 Task: Create an album for a personal healing or recovery journey.
Action: Mouse moved to (78, 203)
Screenshot: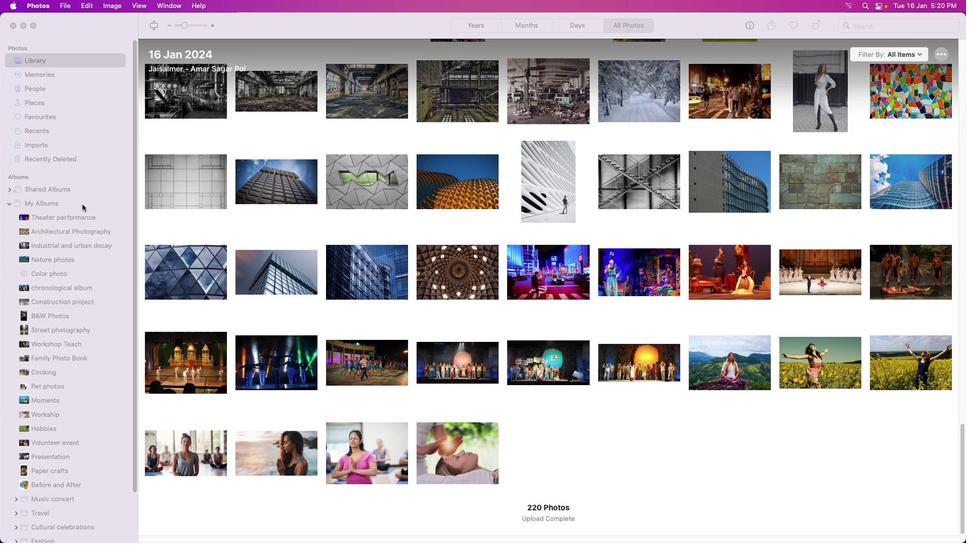 
Action: Mouse pressed left at (78, 203)
Screenshot: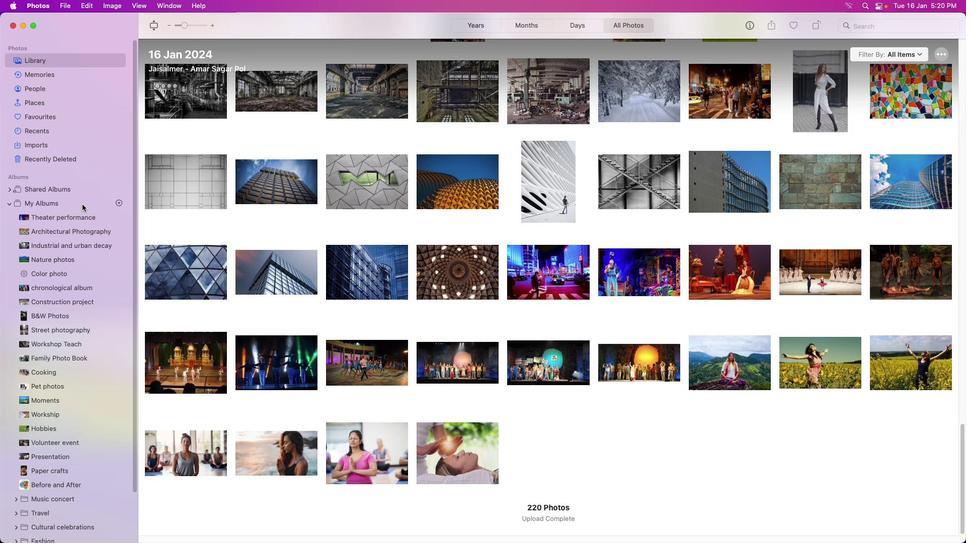 
Action: Mouse moved to (118, 202)
Screenshot: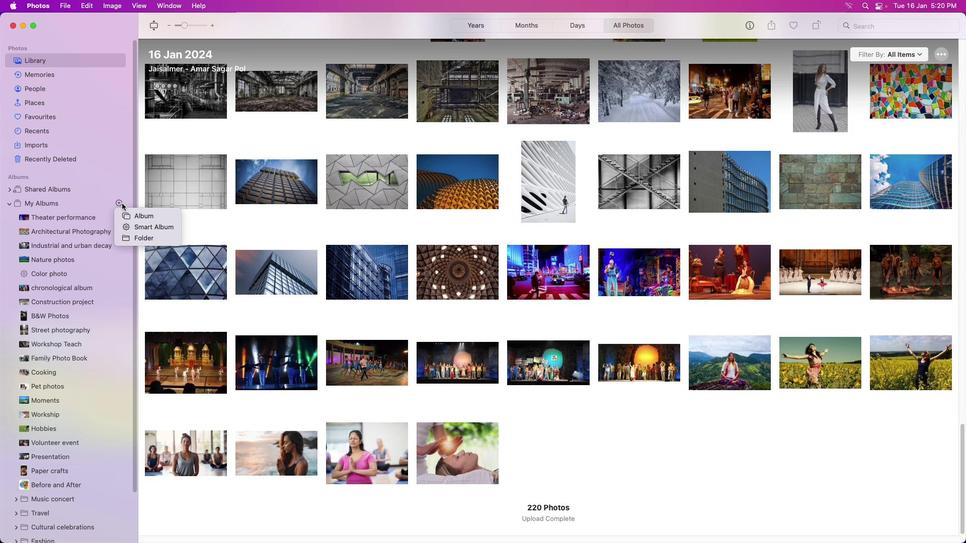 
Action: Mouse pressed left at (118, 202)
Screenshot: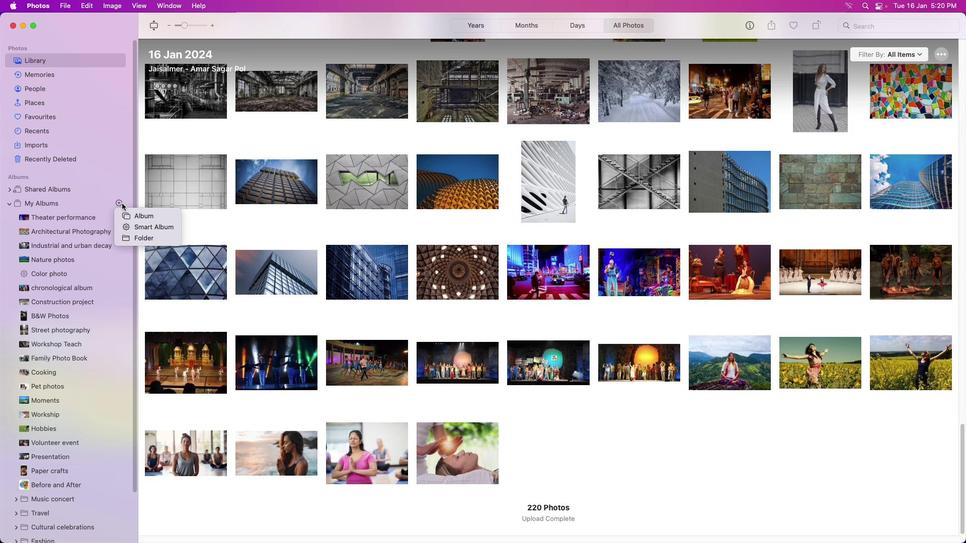 
Action: Mouse moved to (134, 212)
Screenshot: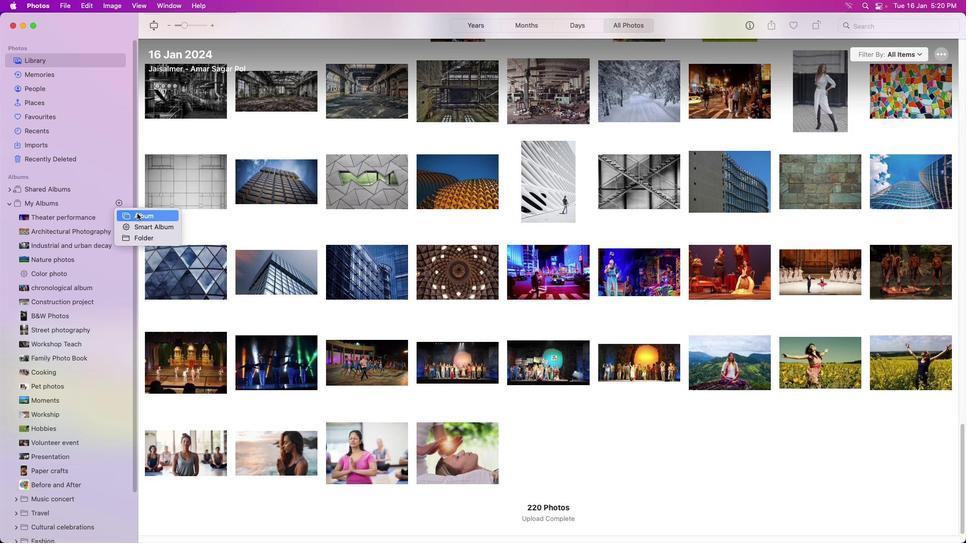 
Action: Mouse pressed left at (134, 212)
Screenshot: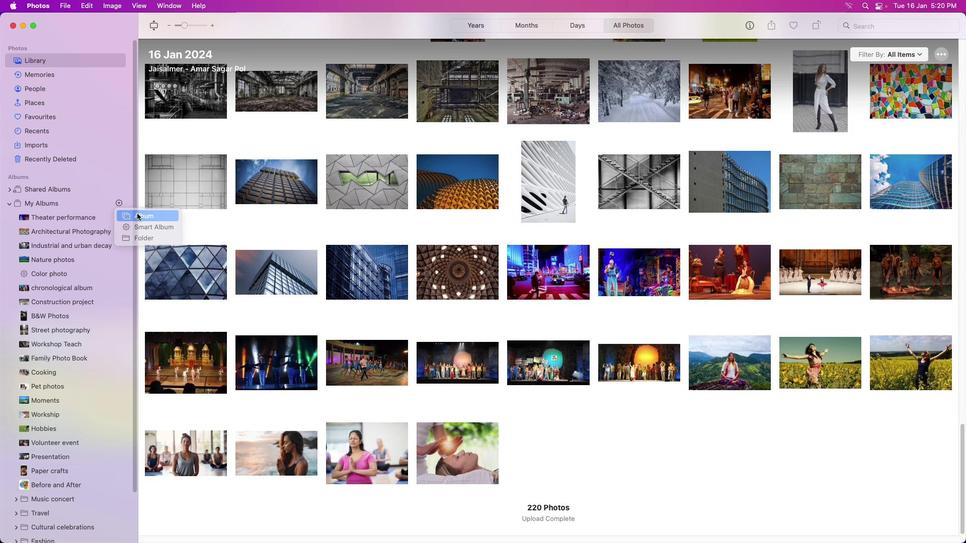
Action: Mouse moved to (133, 212)
Screenshot: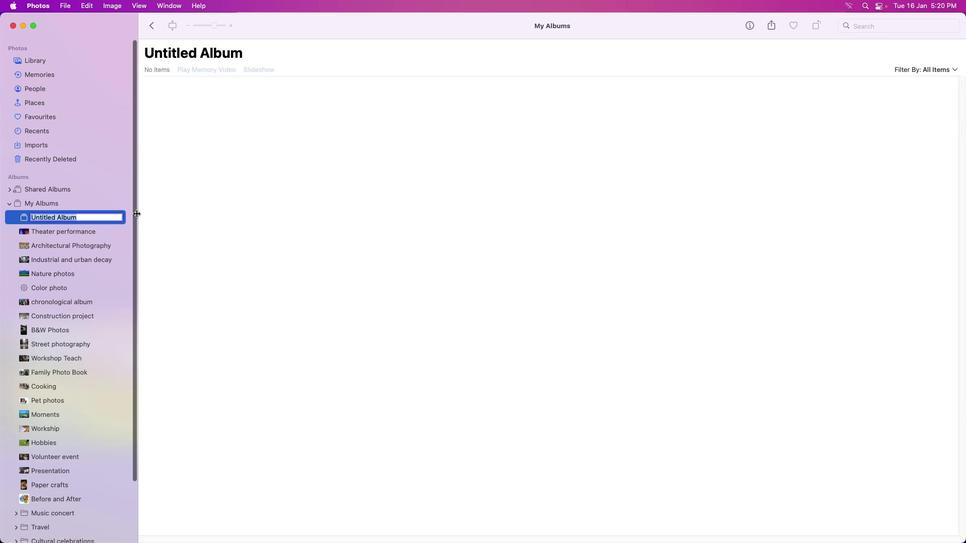 
Action: Key pressed Key.backspaceKey.caps_lock'H'Key.backspace'P'Key.caps_lock'e''r''o''n'Key.backspaceKey.backspace's''o''n''a''l'Key.space'h''e''a''l''i''n''g'Key.enter
Screenshot: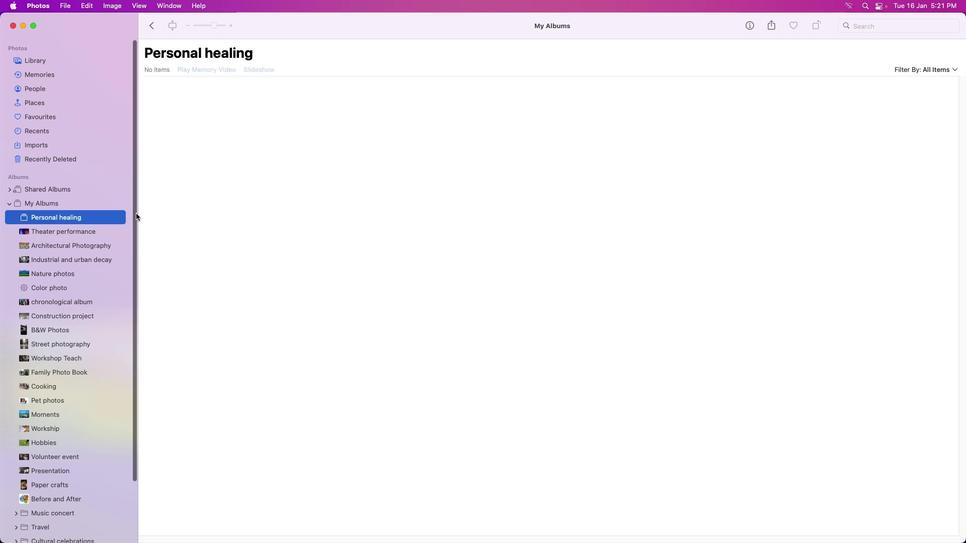
Action: Mouse moved to (55, 63)
Screenshot: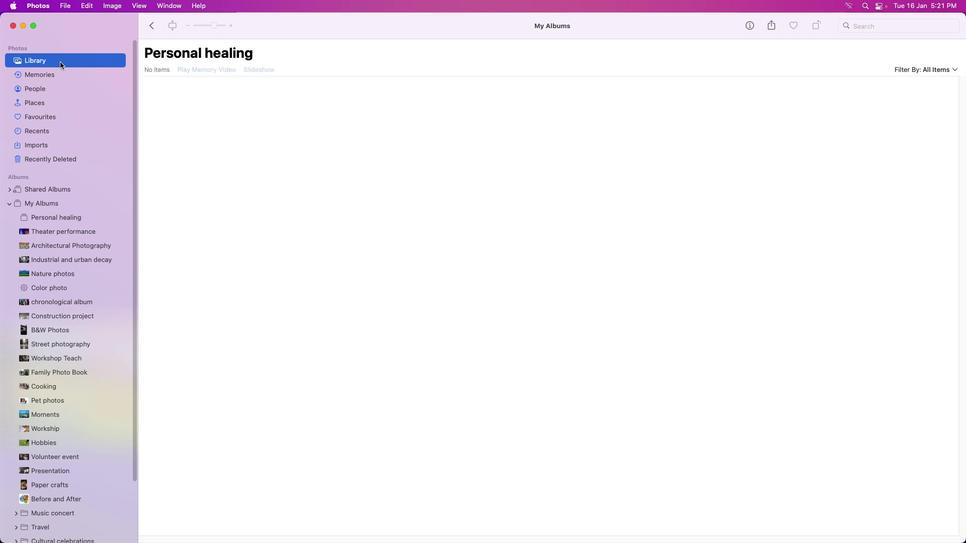 
Action: Mouse pressed left at (55, 63)
Screenshot: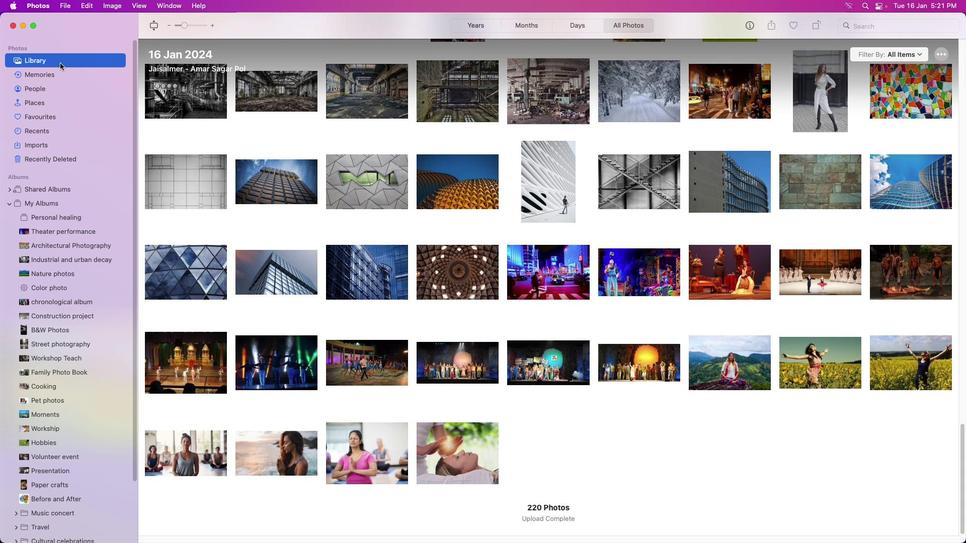 
Action: Mouse moved to (444, 441)
Screenshot: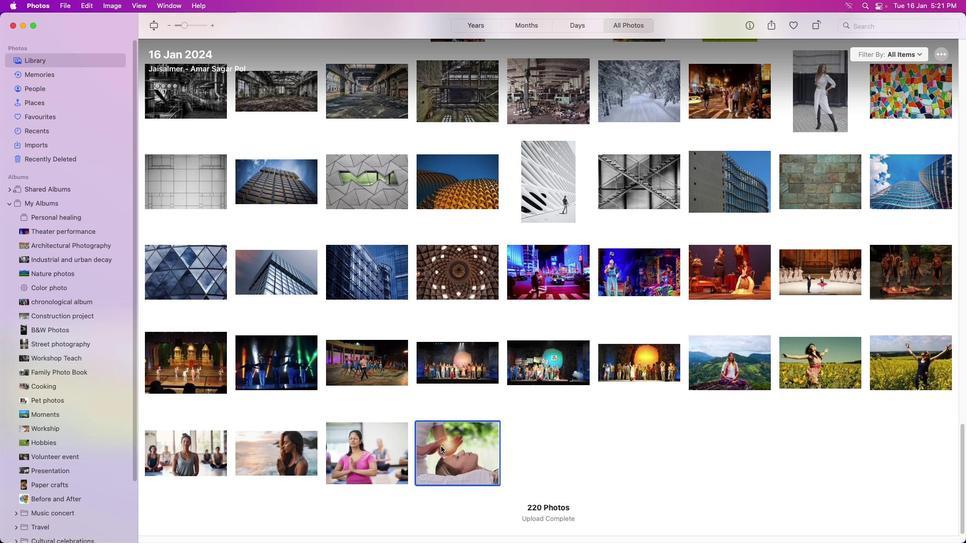 
Action: Mouse pressed left at (444, 441)
Screenshot: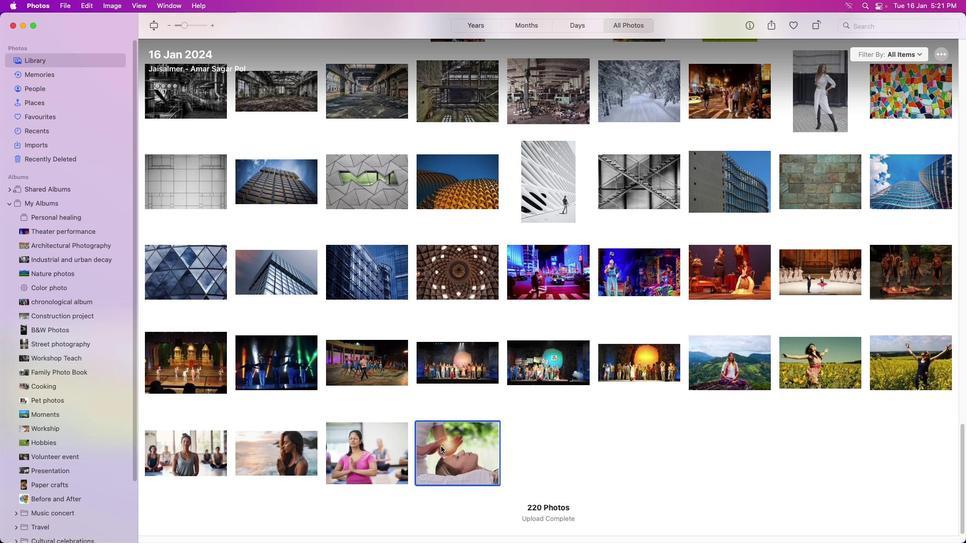 
Action: Mouse moved to (442, 441)
Screenshot: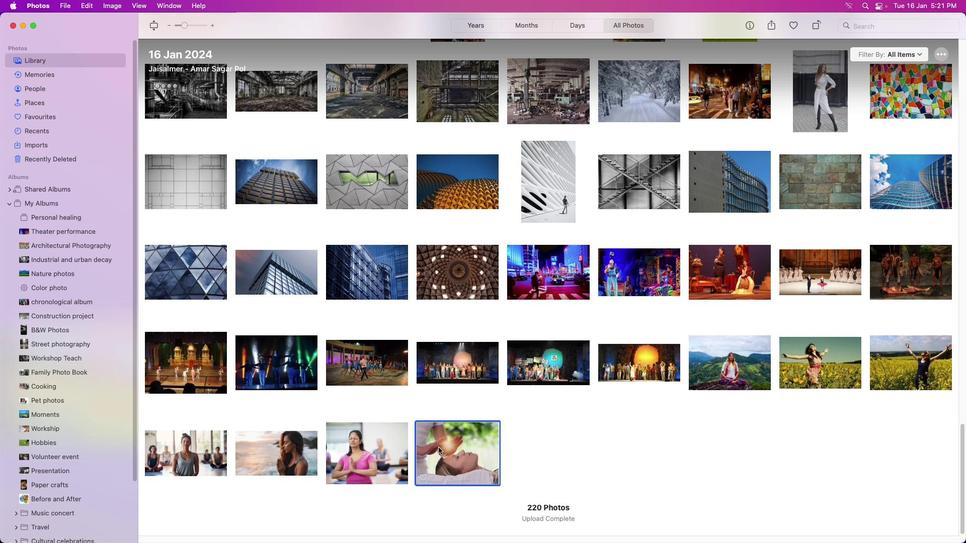 
Action: Mouse pressed right at (442, 441)
Screenshot: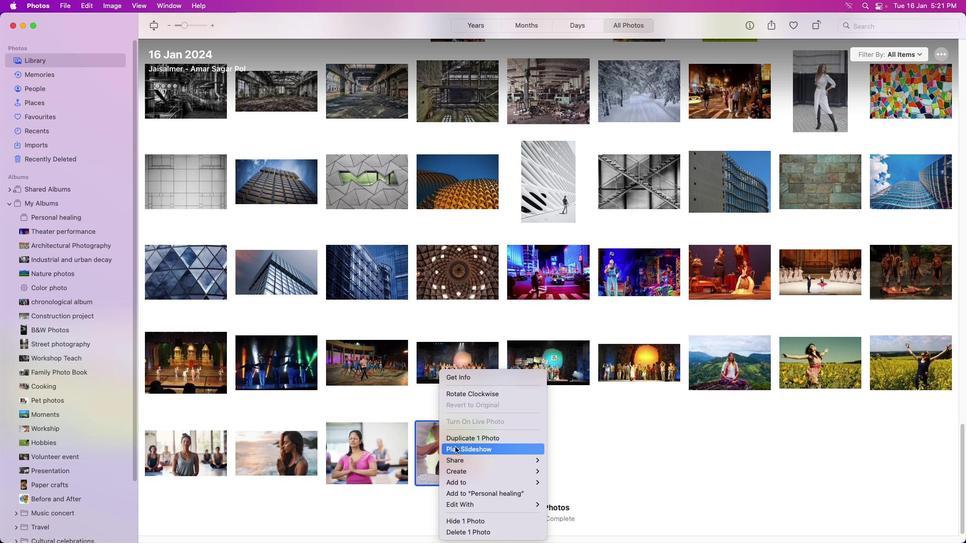 
Action: Mouse moved to (619, 249)
Screenshot: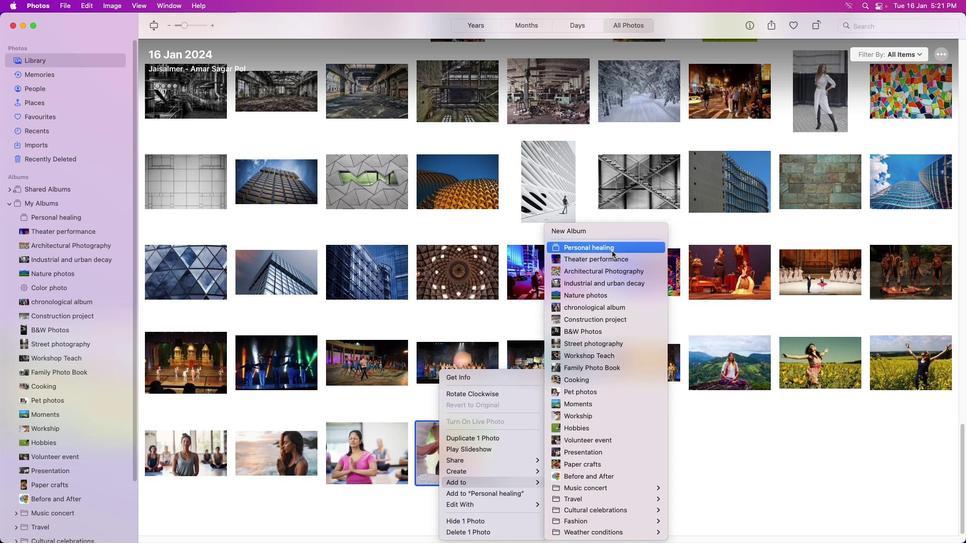 
Action: Mouse pressed left at (619, 249)
Screenshot: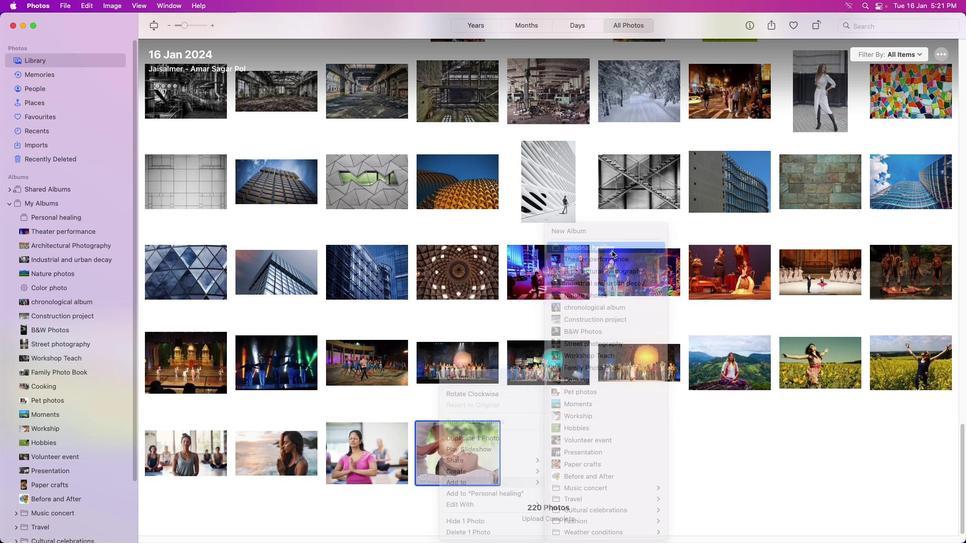 
Action: Mouse moved to (377, 466)
Screenshot: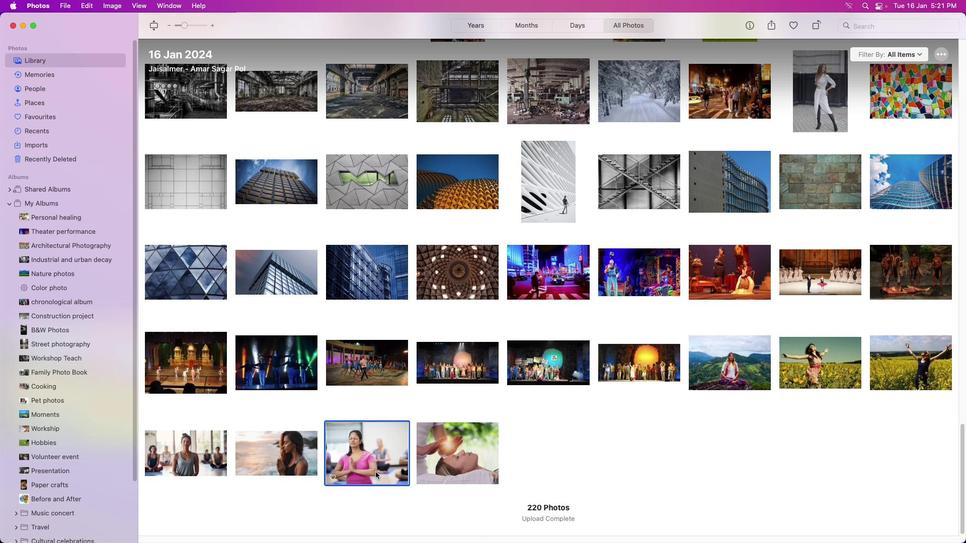 
Action: Mouse pressed left at (377, 466)
Screenshot: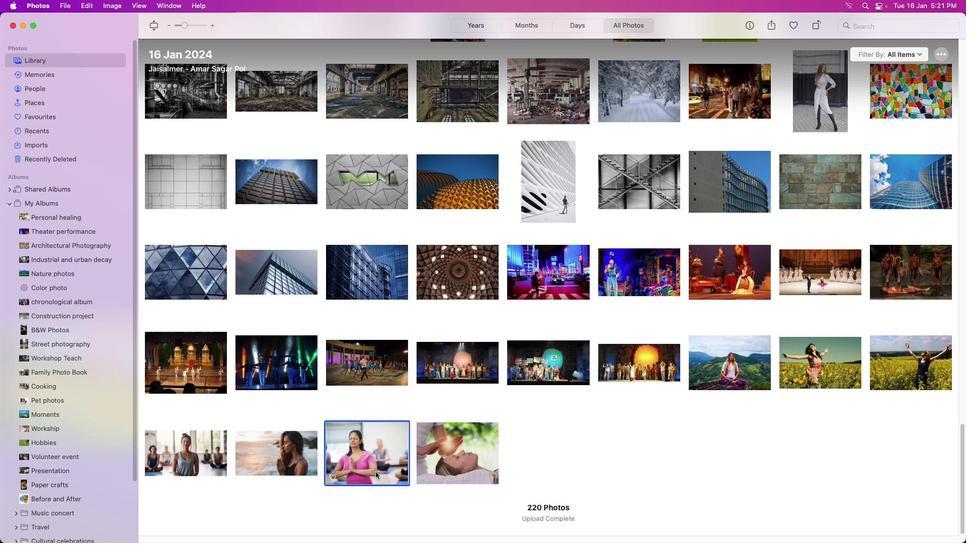 
Action: Mouse moved to (377, 465)
Screenshot: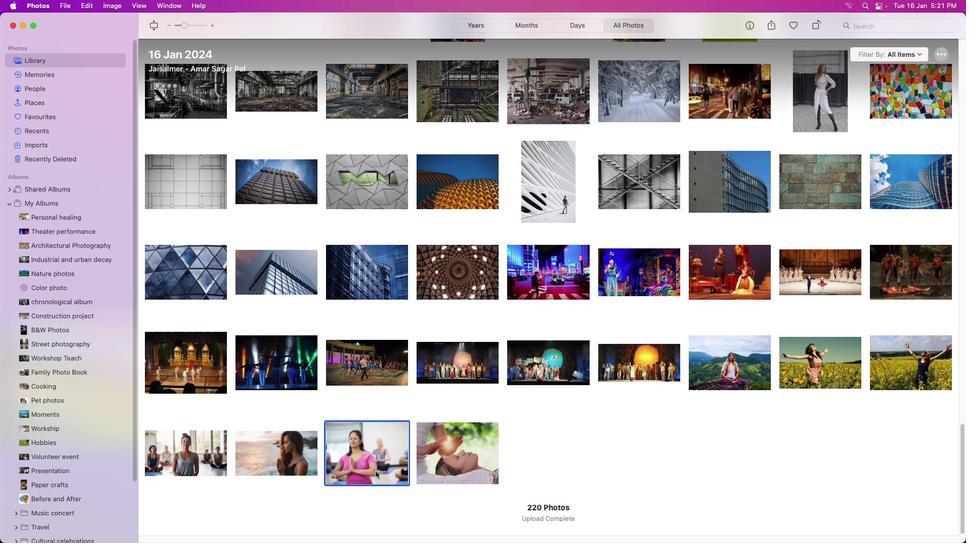 
Action: Mouse pressed right at (377, 465)
Screenshot: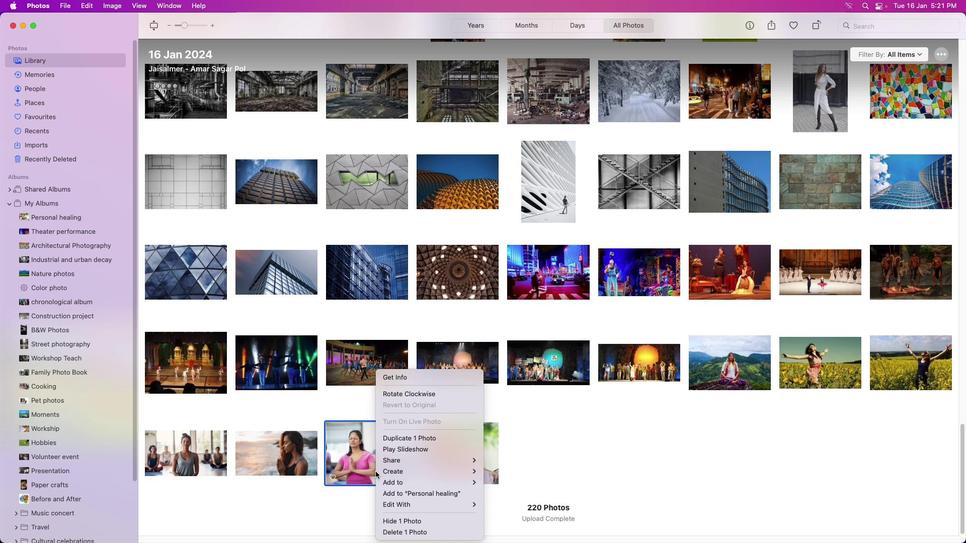 
Action: Mouse moved to (580, 246)
Screenshot: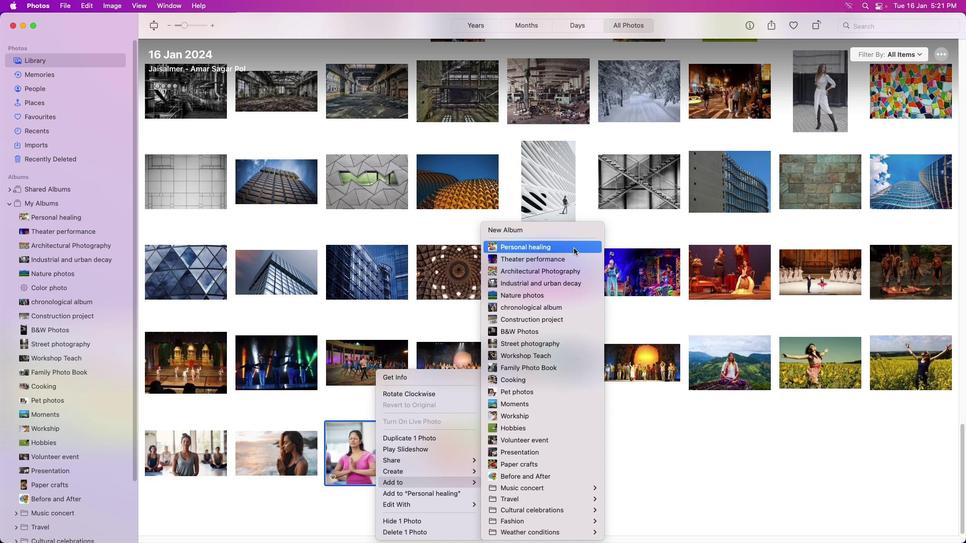 
Action: Mouse pressed left at (580, 246)
Screenshot: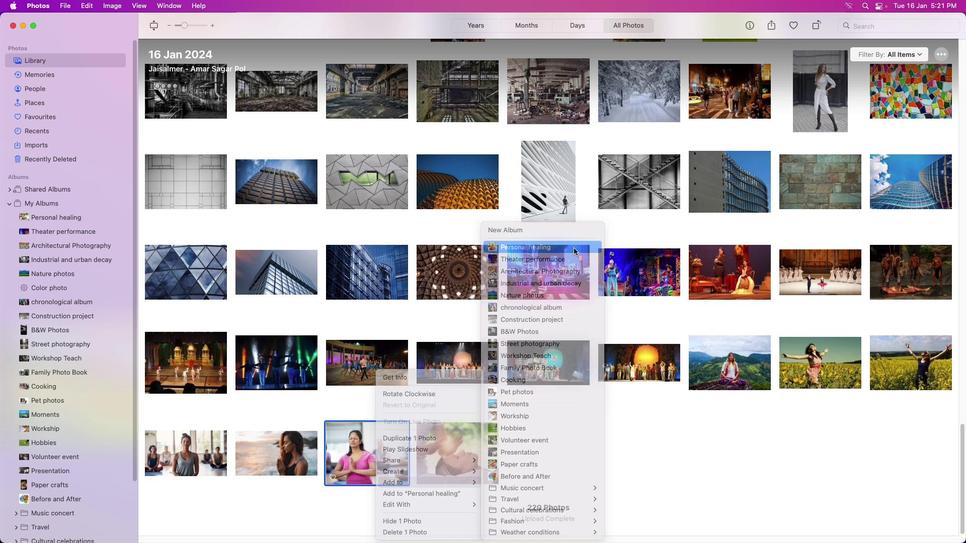 
Action: Mouse moved to (296, 448)
Screenshot: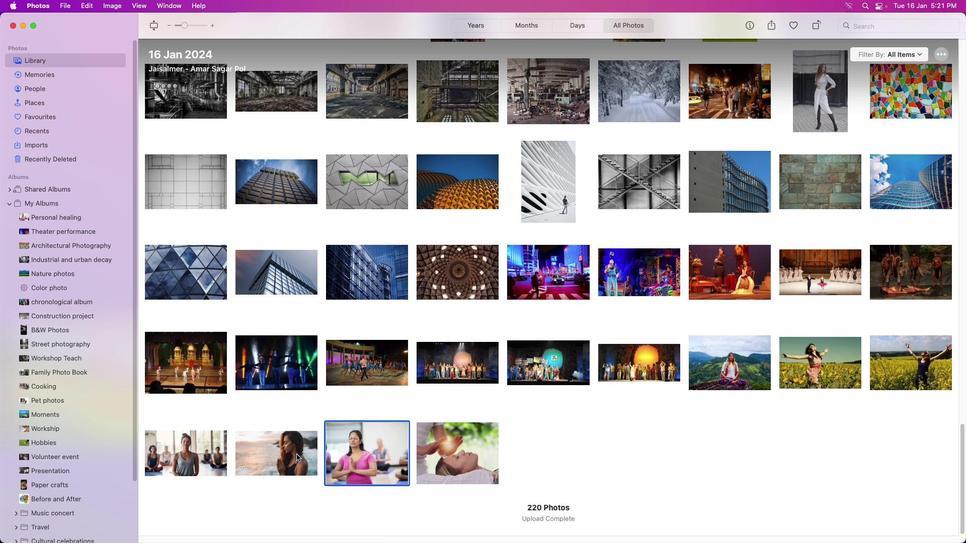 
Action: Mouse pressed left at (296, 448)
Screenshot: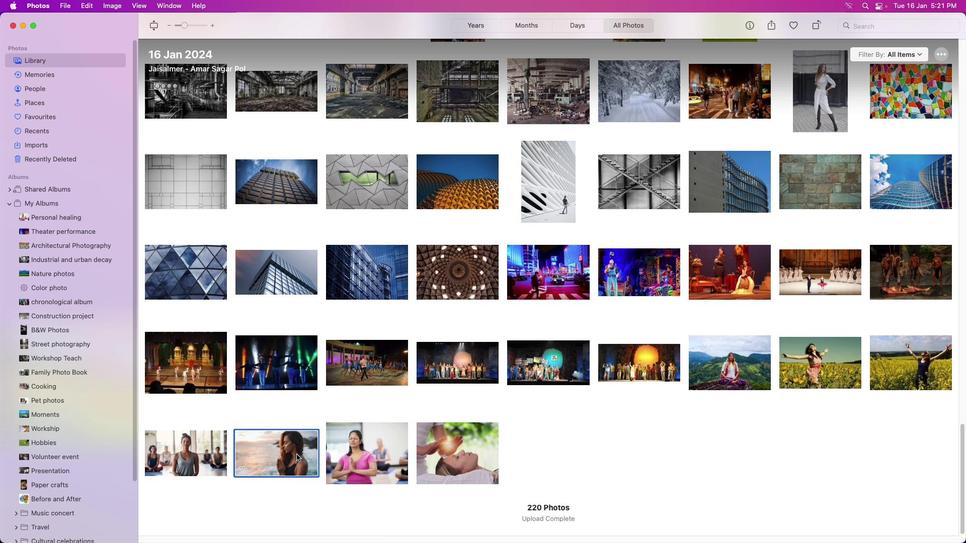 
Action: Mouse pressed right at (296, 448)
Screenshot: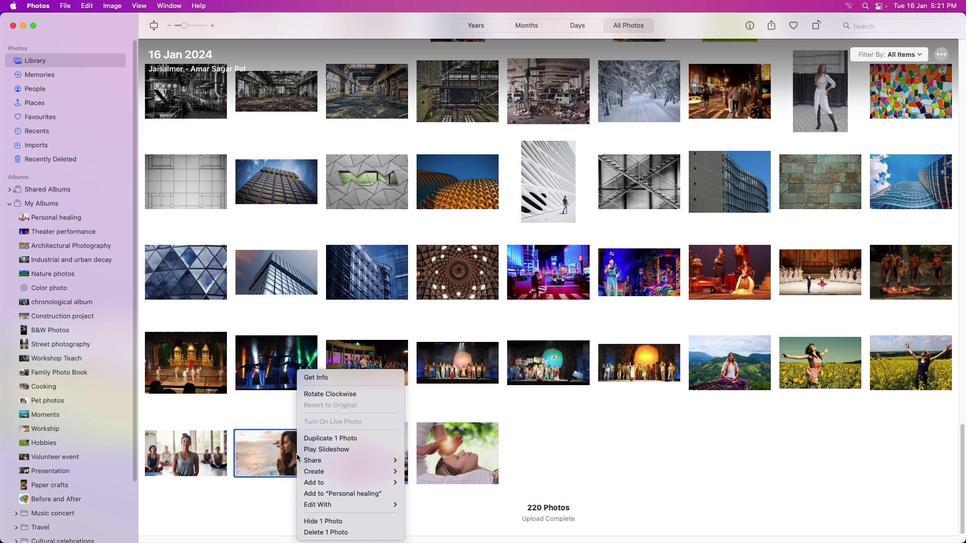 
Action: Mouse moved to (485, 243)
Screenshot: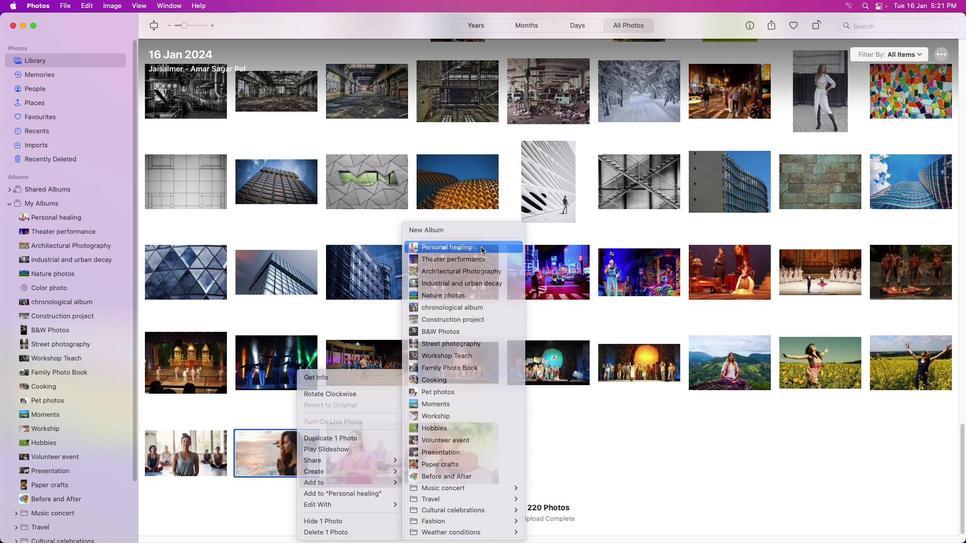 
Action: Mouse pressed left at (485, 243)
Screenshot: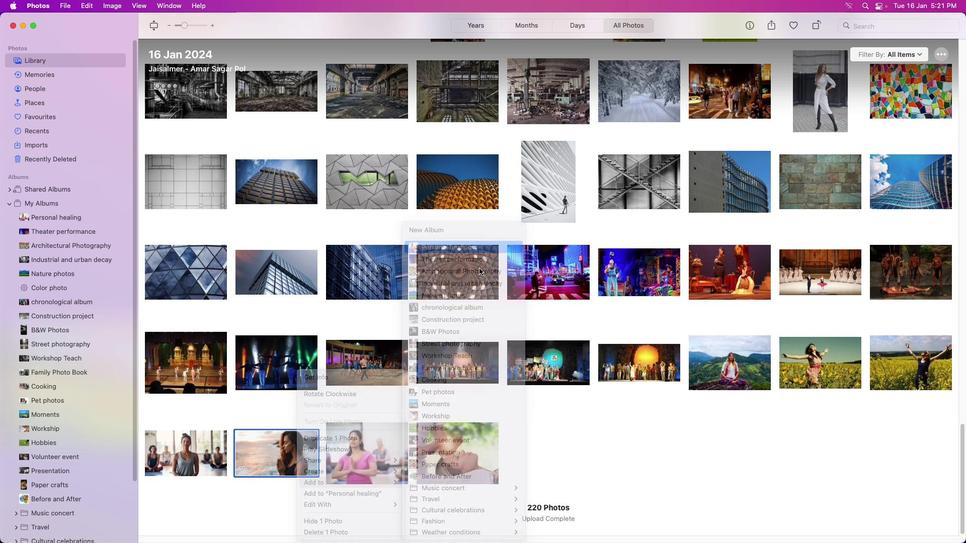 
Action: Mouse moved to (194, 456)
Screenshot: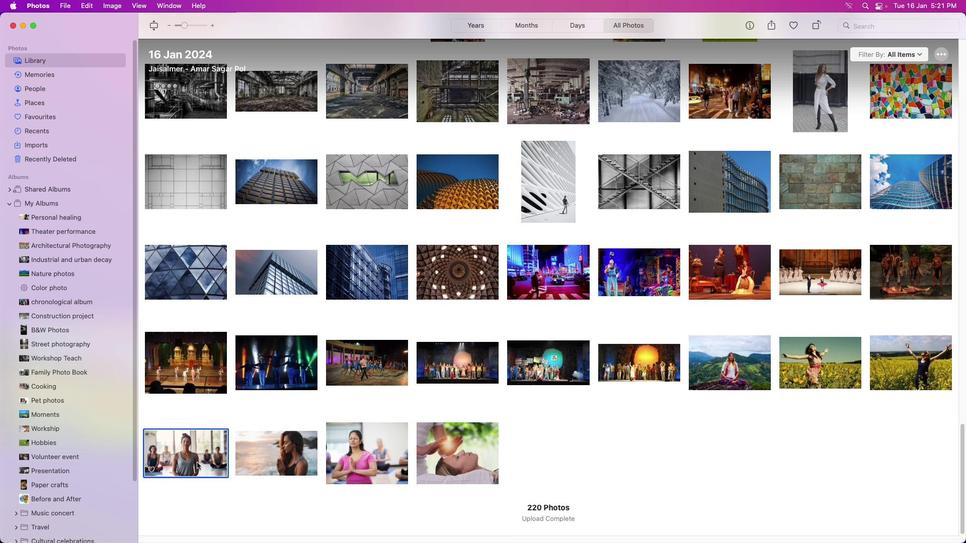 
Action: Mouse pressed left at (194, 456)
Screenshot: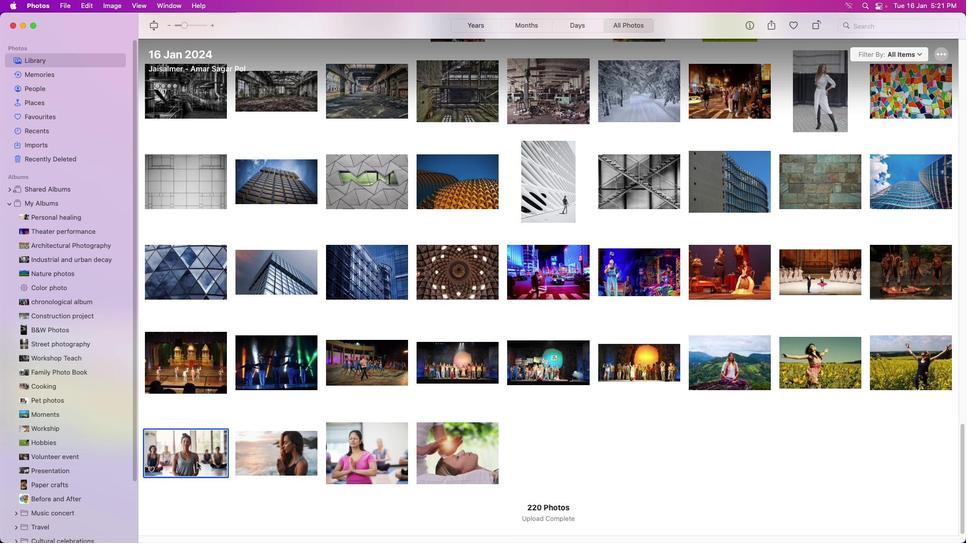
Action: Mouse pressed right at (194, 456)
Screenshot: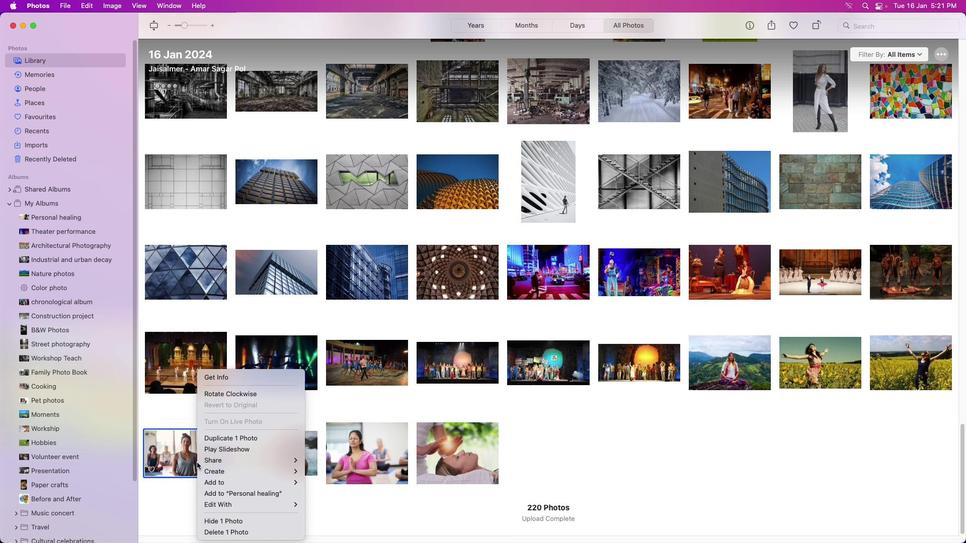 
Action: Mouse moved to (375, 246)
Screenshot: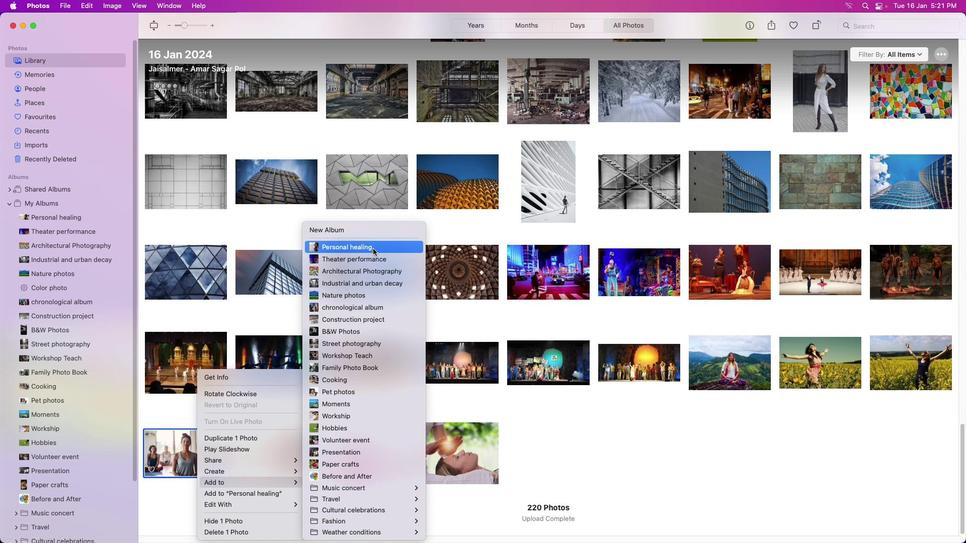 
Action: Mouse pressed left at (375, 246)
Screenshot: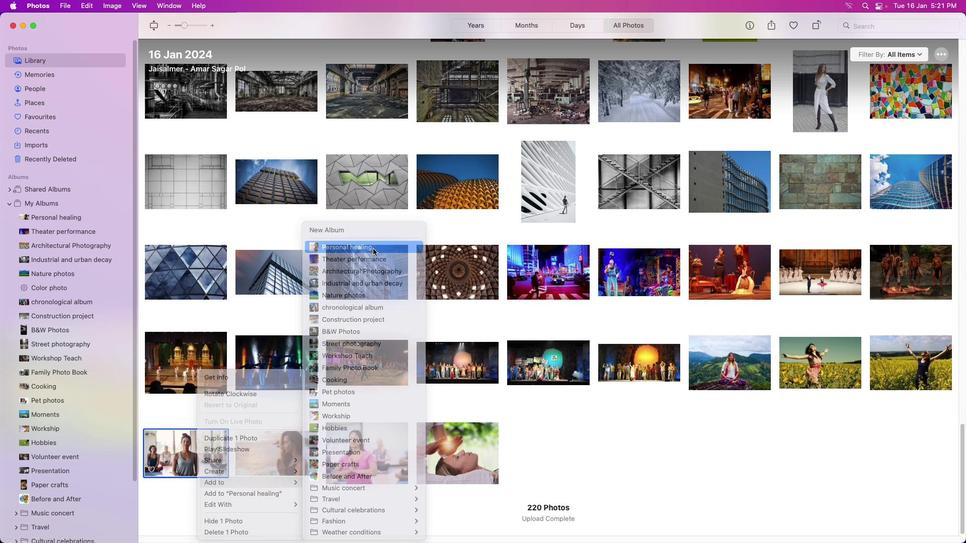 
Action: Mouse moved to (902, 367)
Screenshot: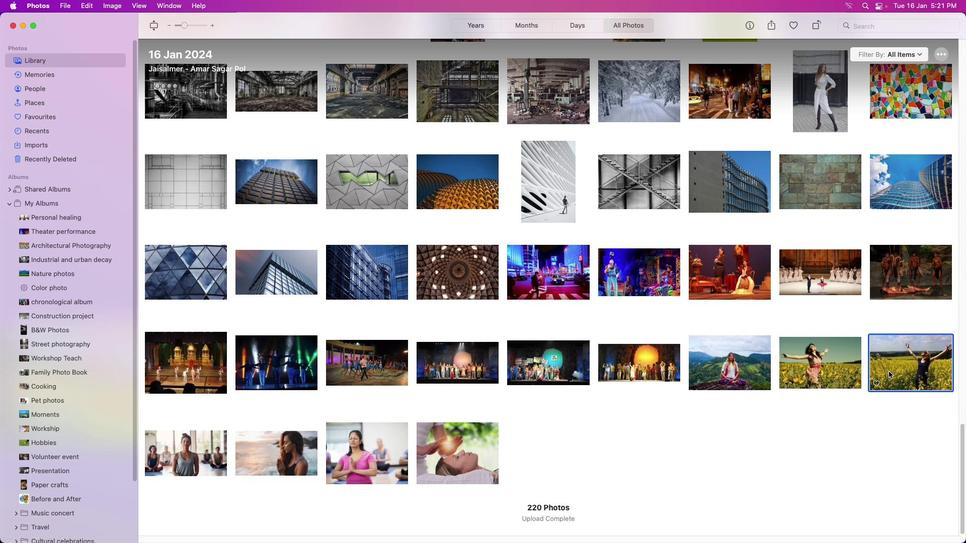 
Action: Mouse pressed left at (902, 367)
Screenshot: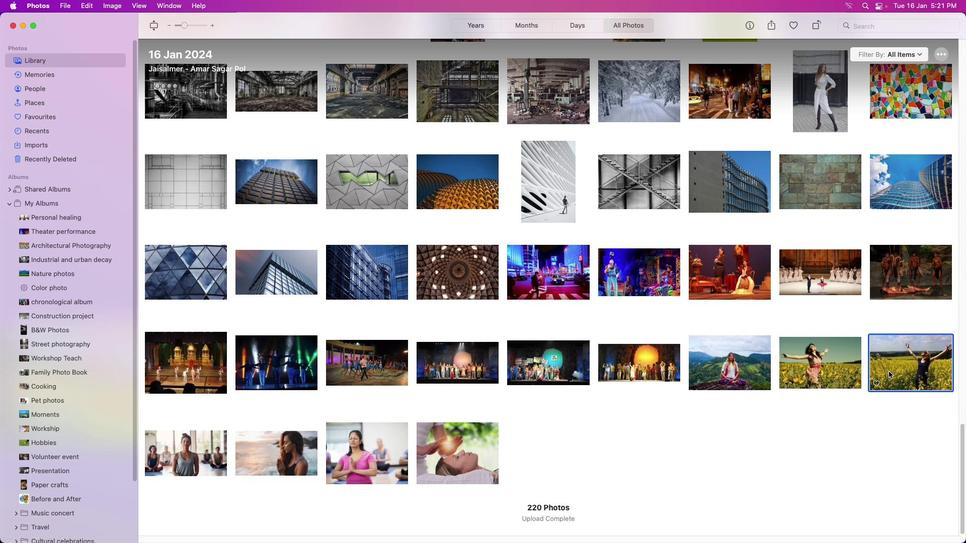 
Action: Mouse pressed right at (902, 367)
Screenshot: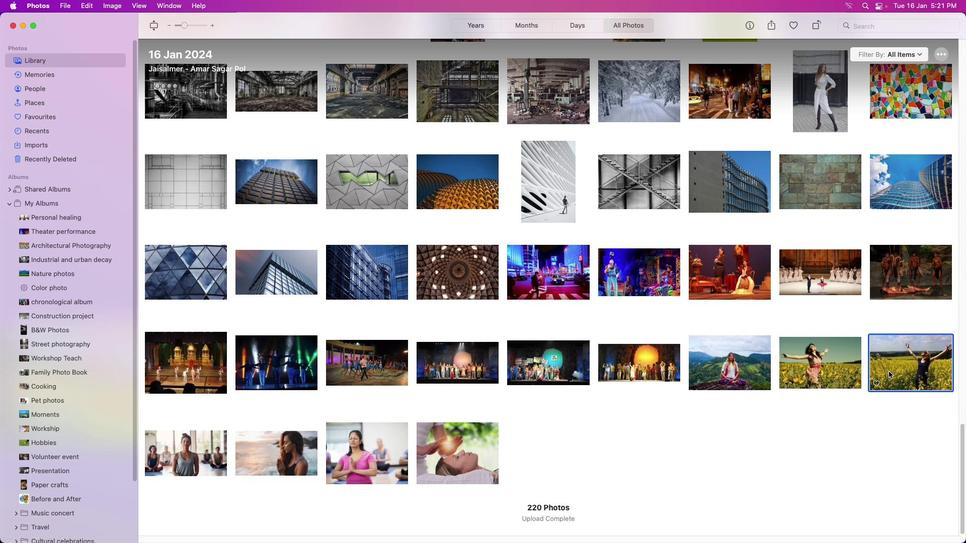 
Action: Mouse pressed right at (902, 367)
Screenshot: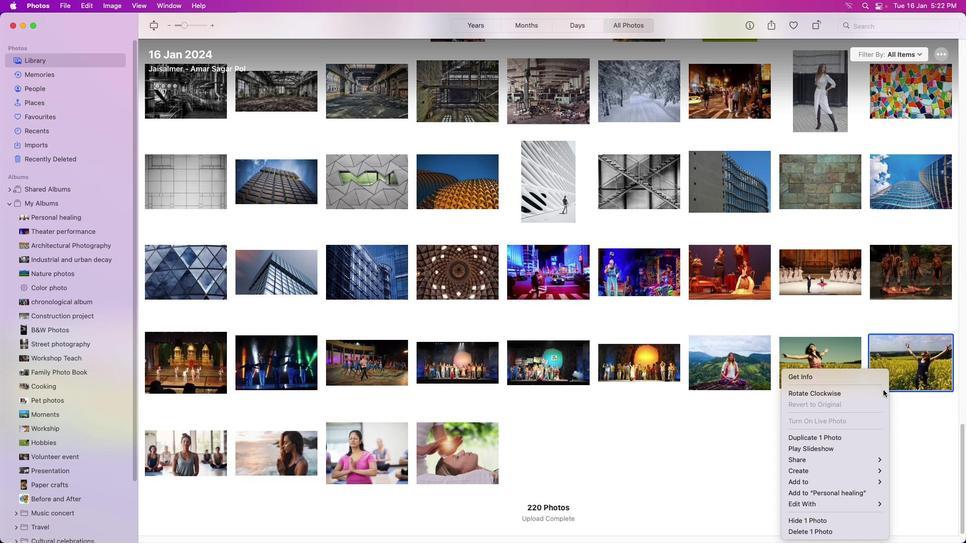 
Action: Mouse moved to (716, 245)
Screenshot: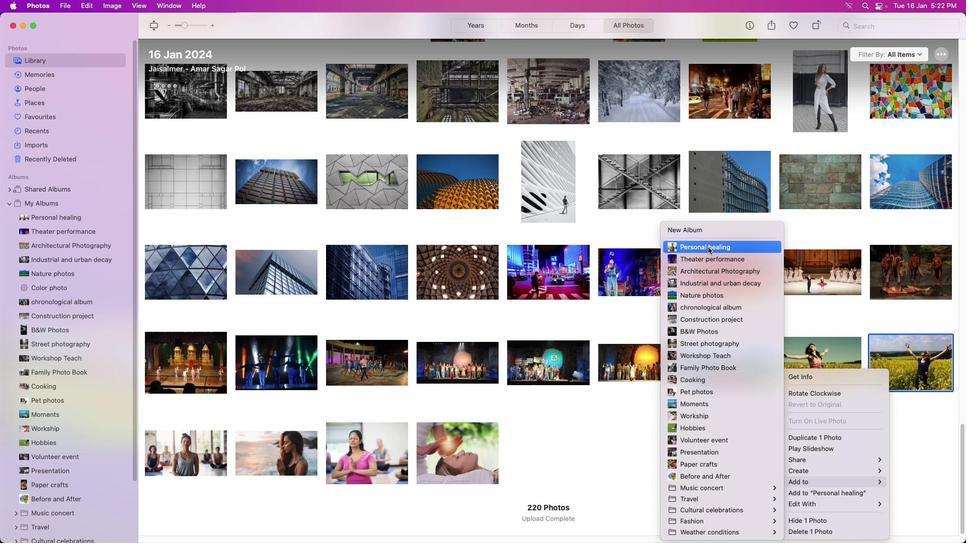 
Action: Mouse pressed left at (716, 245)
Screenshot: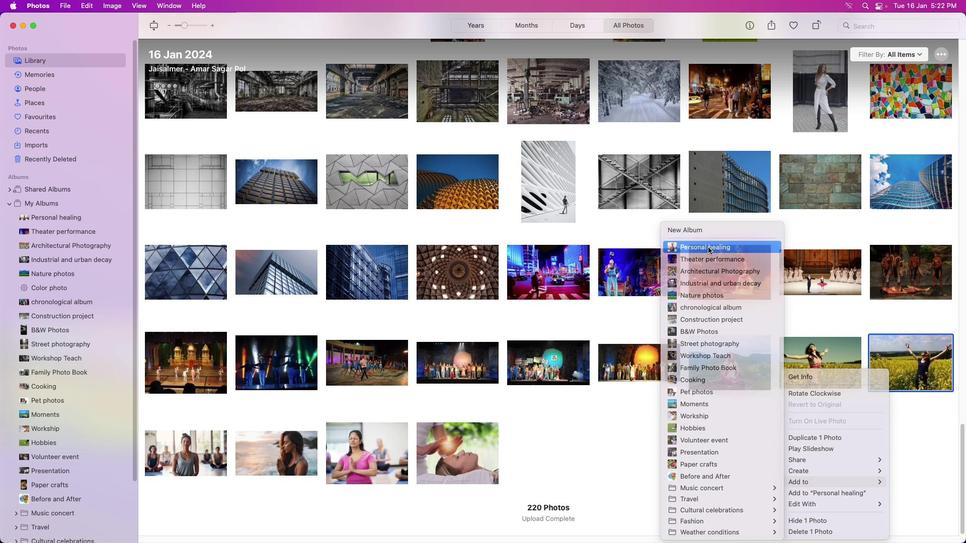 
Action: Mouse moved to (837, 367)
Screenshot: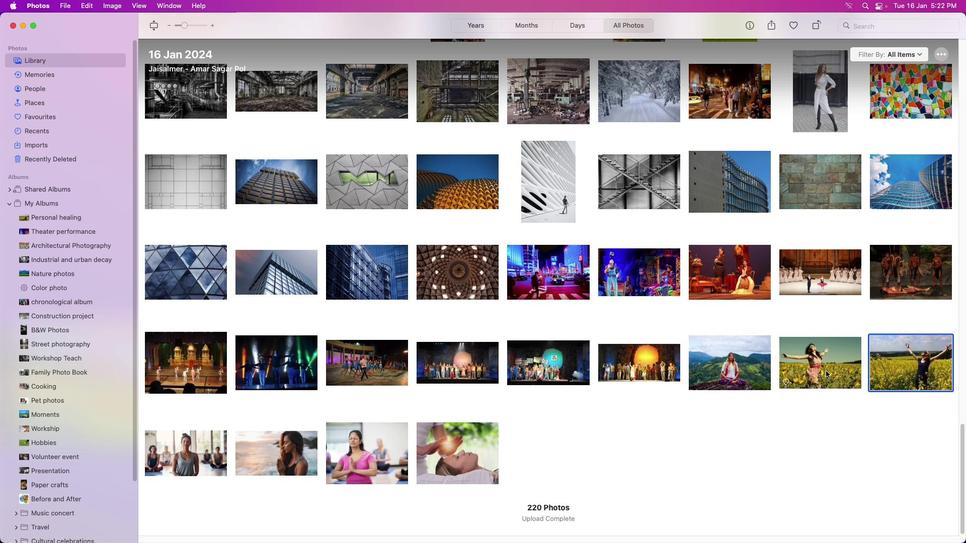
Action: Mouse pressed right at (837, 367)
Screenshot: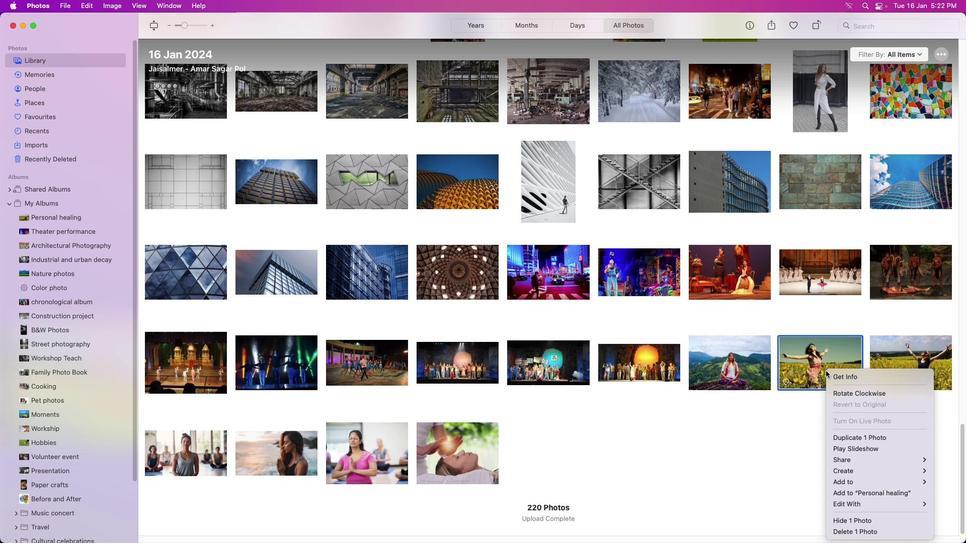 
Action: Mouse moved to (804, 247)
Screenshot: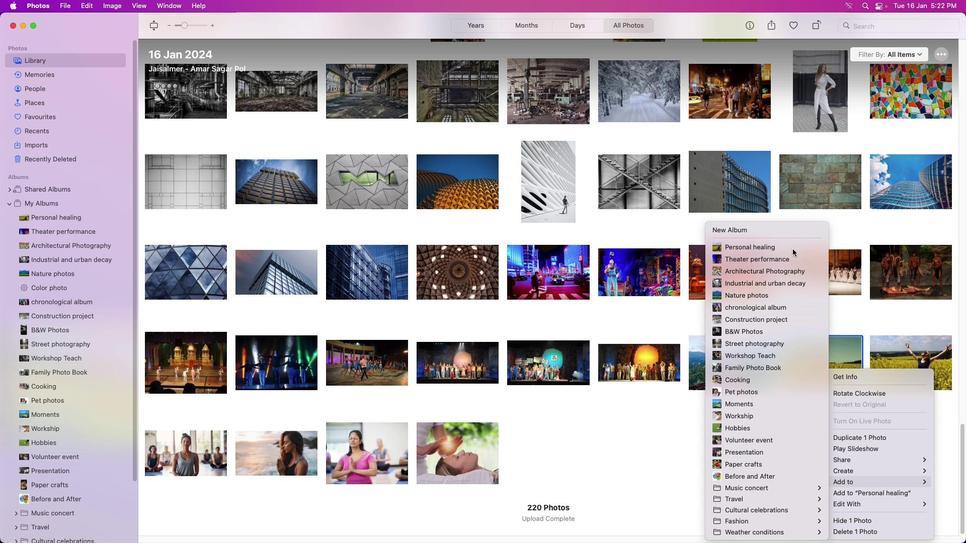 
Action: Mouse pressed left at (804, 247)
Screenshot: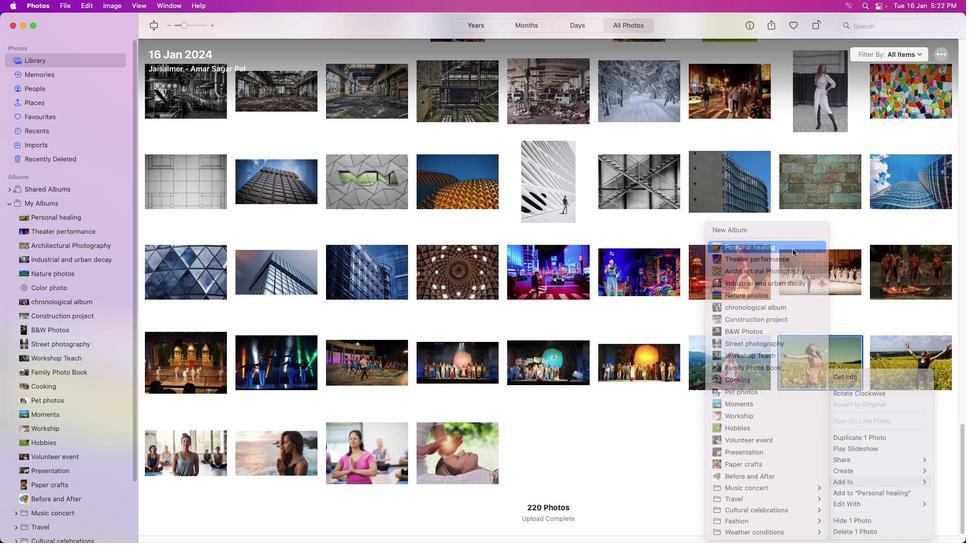 
Action: Mouse moved to (746, 365)
Screenshot: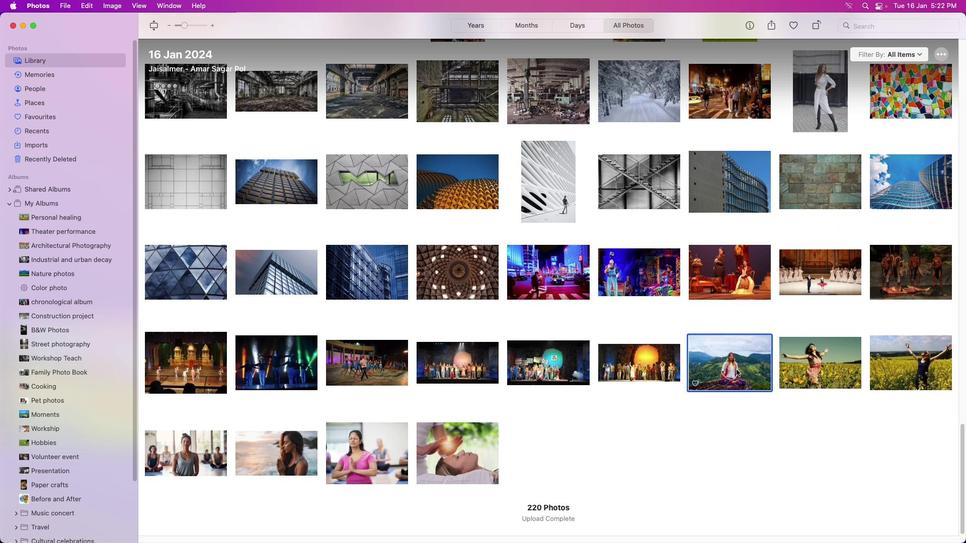 
Action: Mouse pressed left at (746, 365)
Screenshot: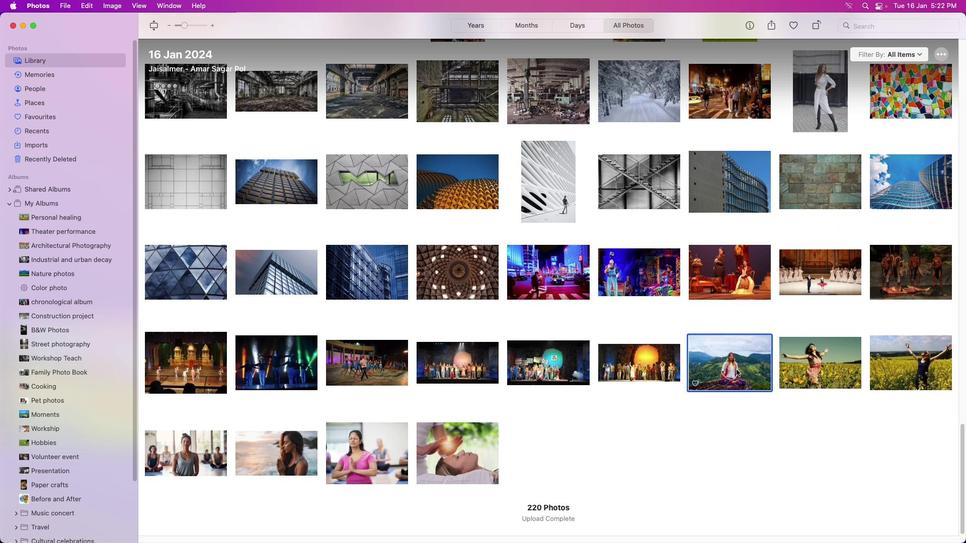 
Action: Mouse pressed right at (746, 365)
Screenshot: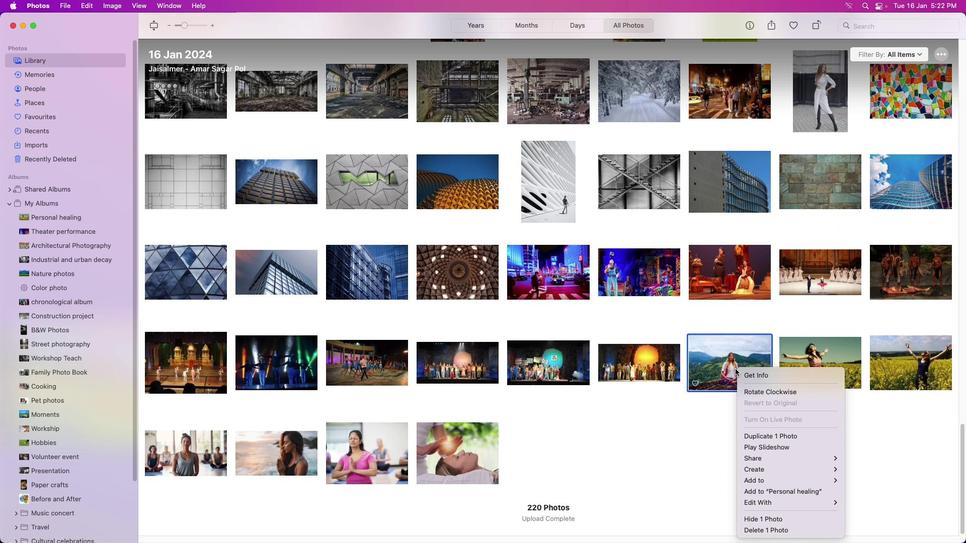 
Action: Mouse moved to (662, 230)
Screenshot: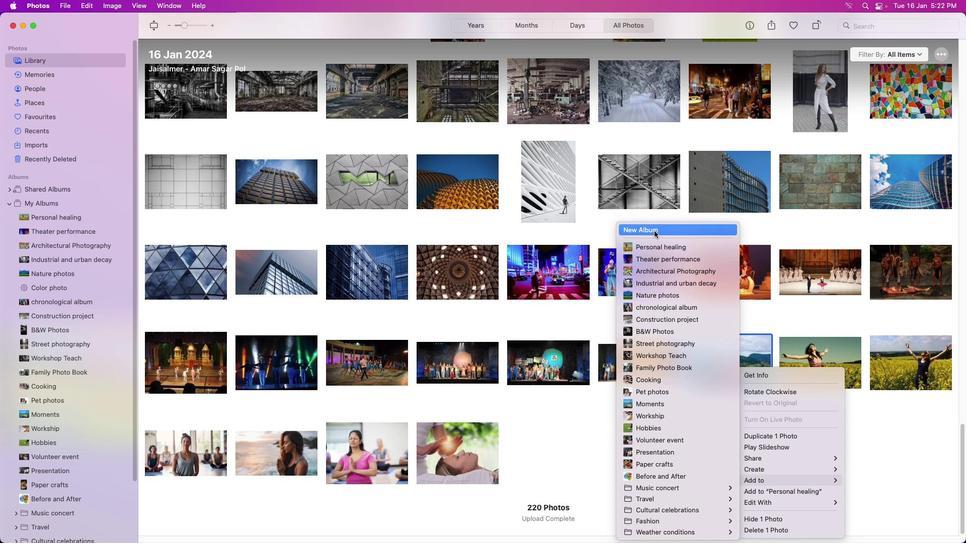 
Action: Mouse pressed left at (662, 230)
Screenshot: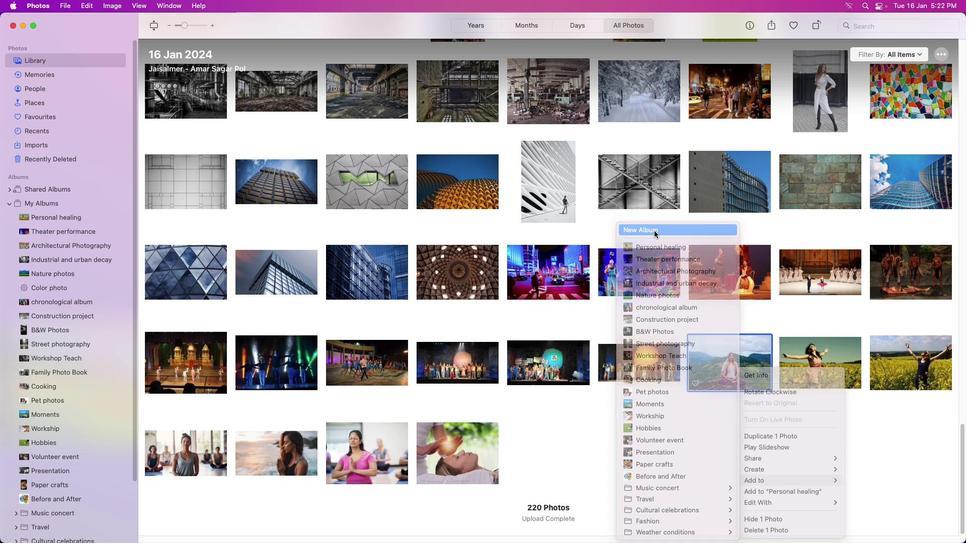 
Action: Mouse moved to (223, 284)
Screenshot: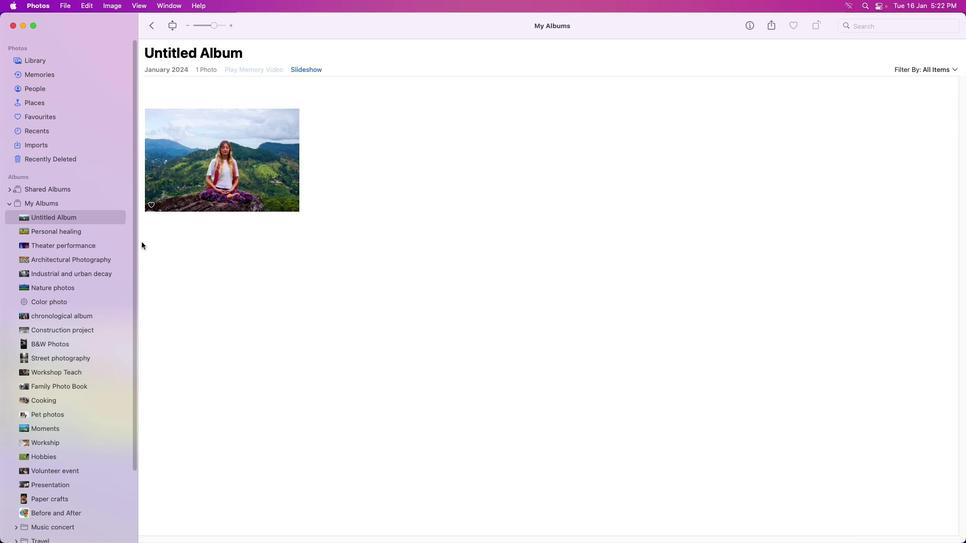 
Action: Mouse pressed left at (223, 284)
Screenshot: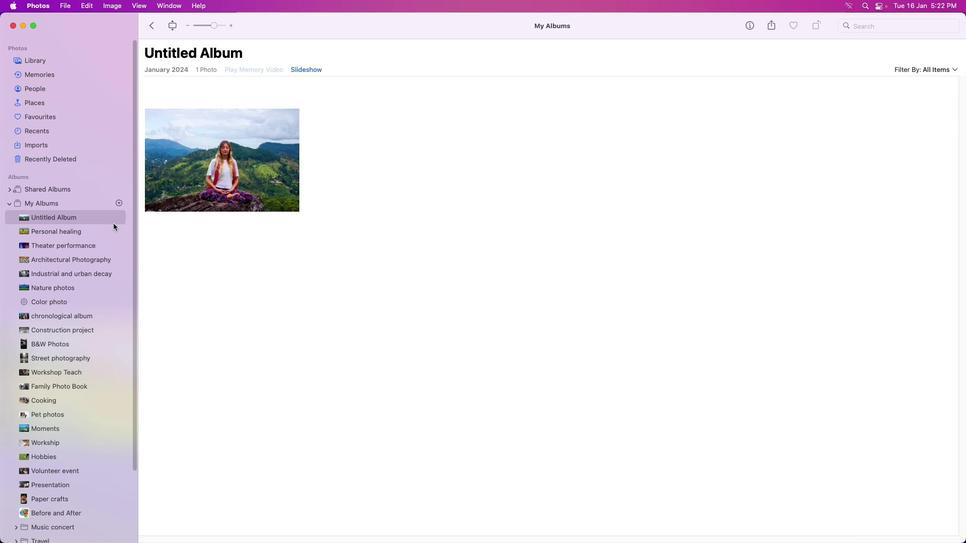 
Action: Mouse moved to (63, 213)
Screenshot: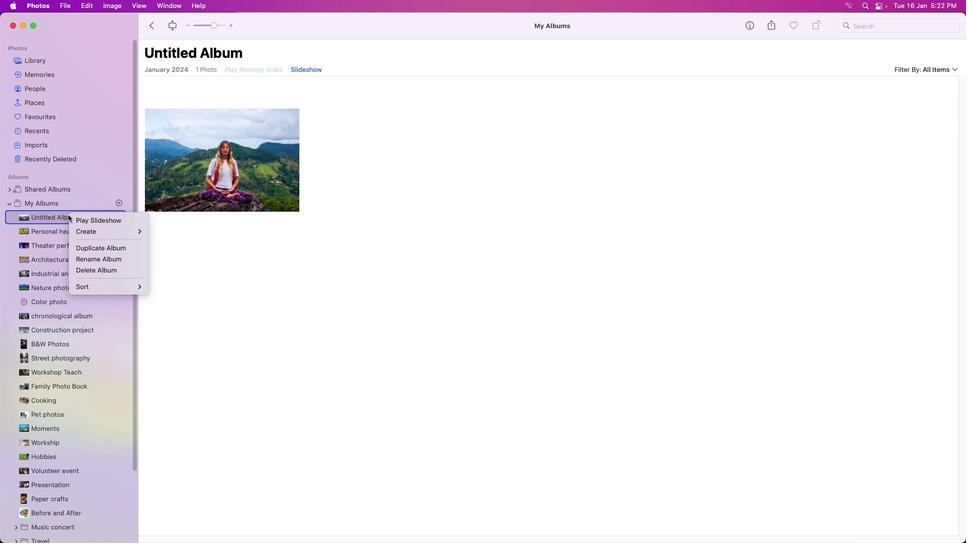 
Action: Mouse pressed right at (63, 213)
Screenshot: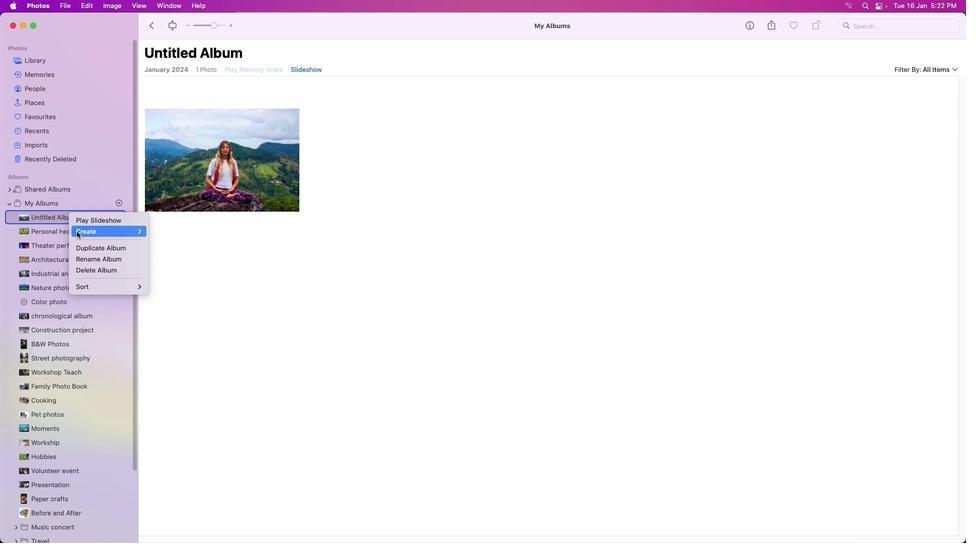 
Action: Mouse moved to (103, 269)
Screenshot: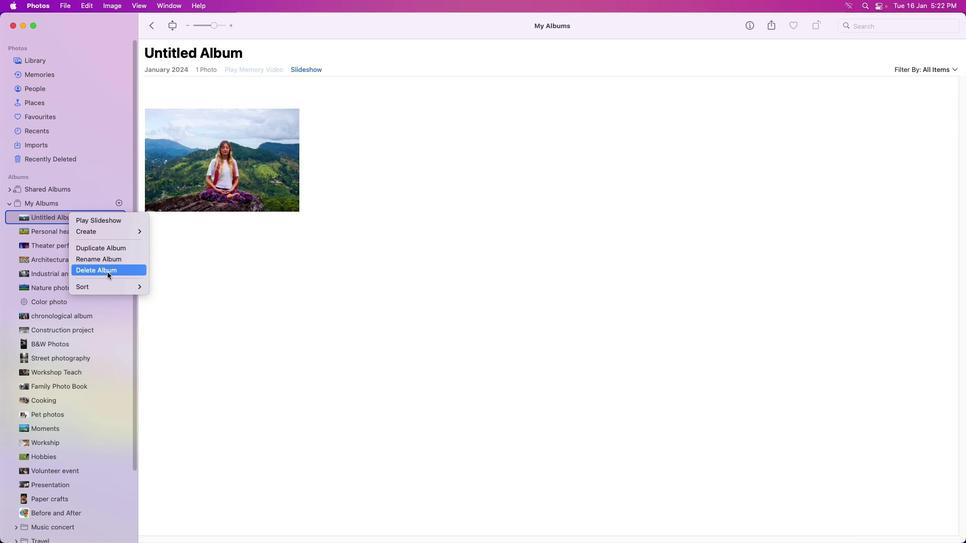 
Action: Mouse pressed left at (103, 269)
Screenshot: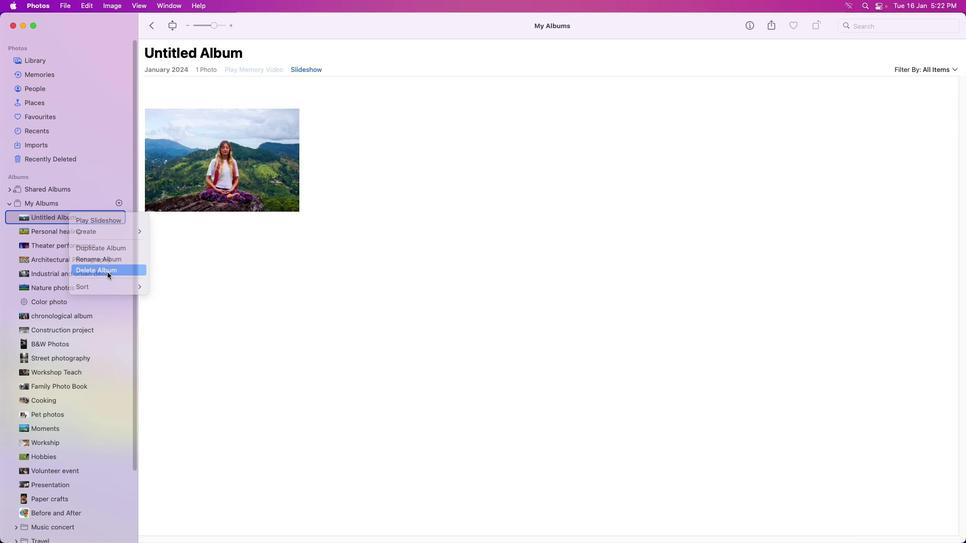 
Action: Mouse moved to (520, 328)
Screenshot: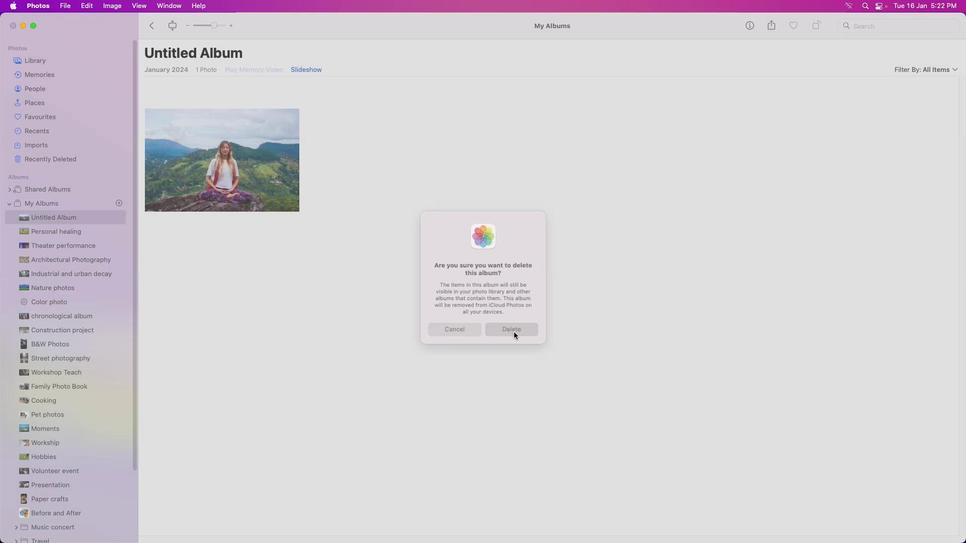 
Action: Mouse pressed left at (520, 328)
Screenshot: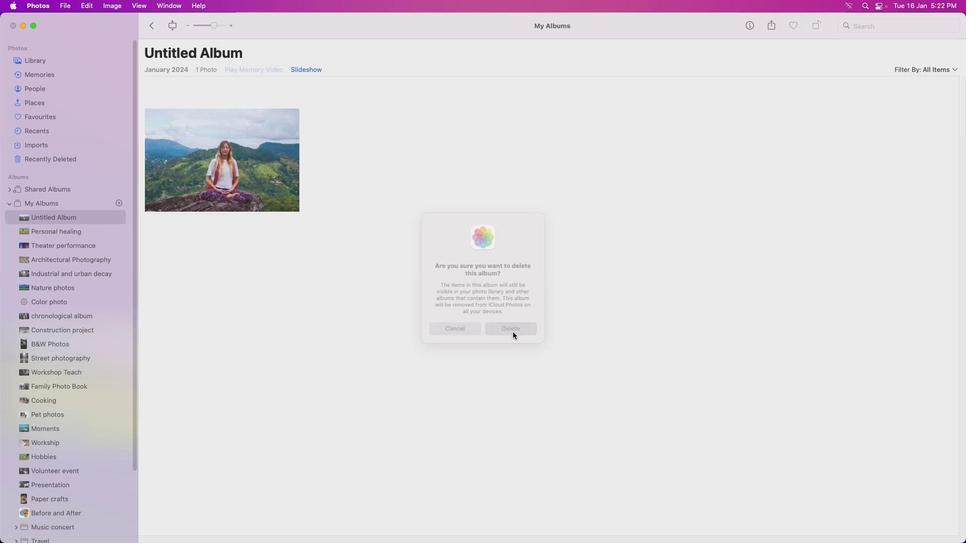 
Action: Mouse moved to (53, 65)
Screenshot: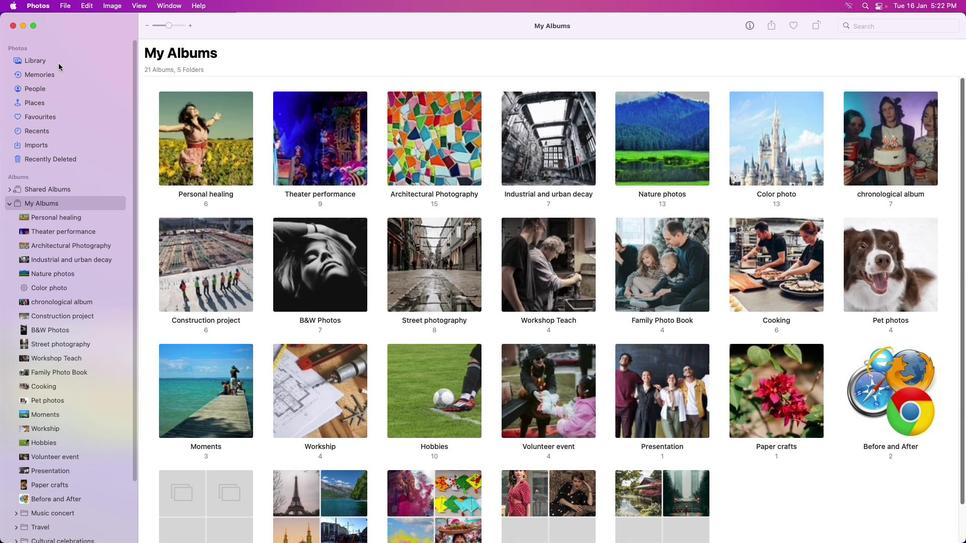 
Action: Mouse pressed left at (53, 65)
Screenshot: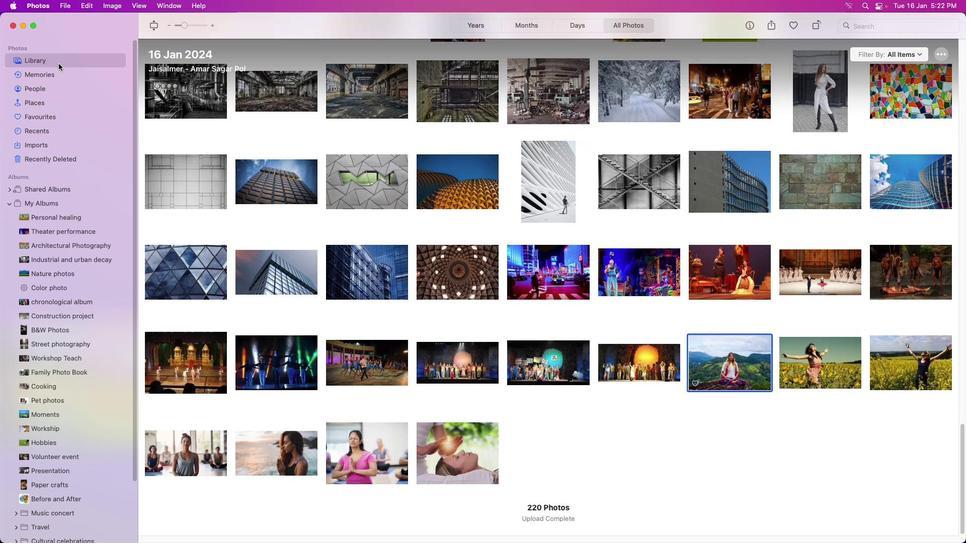 
Action: Mouse moved to (706, 371)
Screenshot: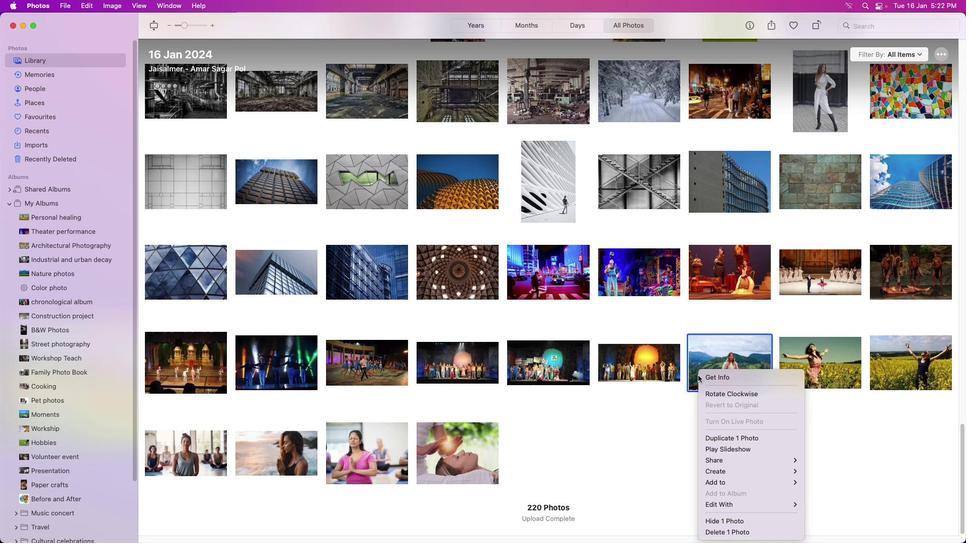 
Action: Mouse pressed right at (706, 371)
Screenshot: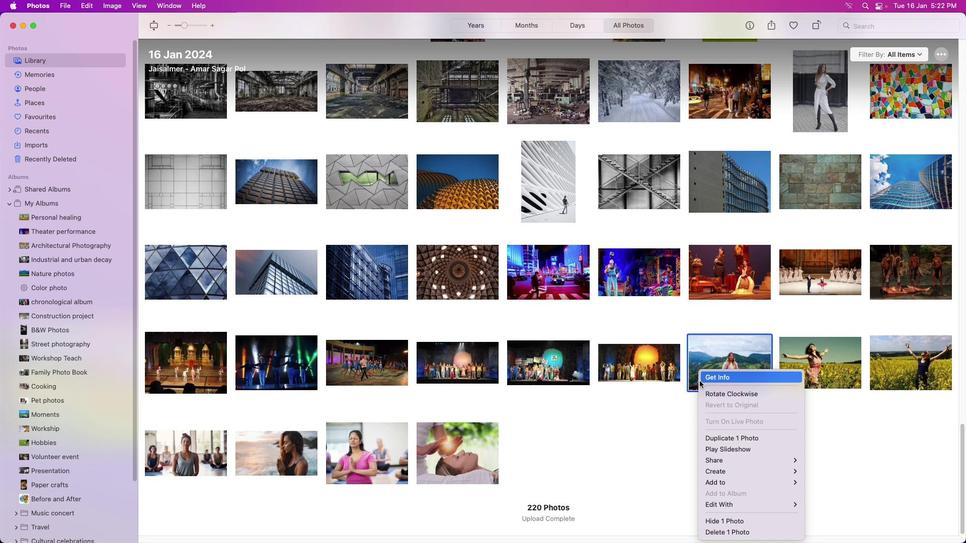 
Action: Mouse moved to (870, 245)
Screenshot: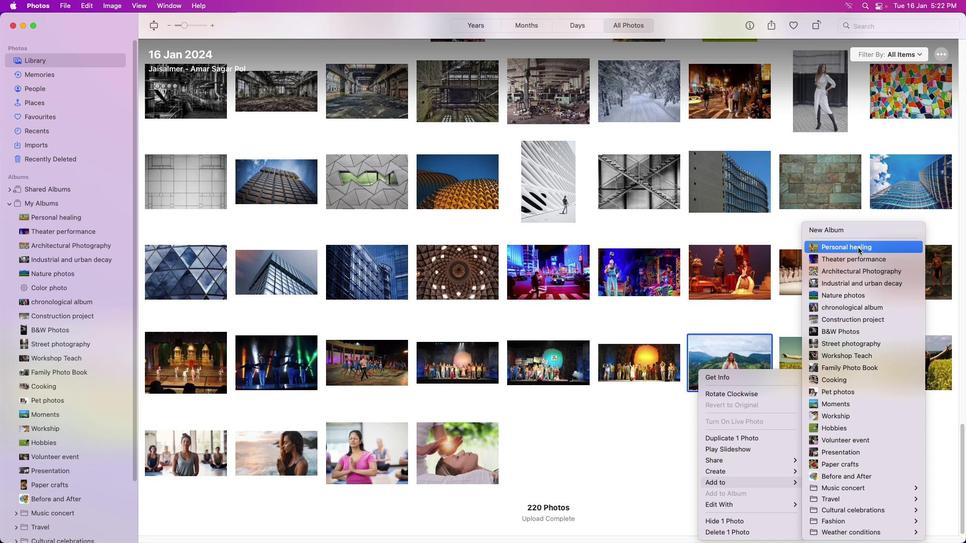 
Action: Mouse pressed left at (870, 245)
Screenshot: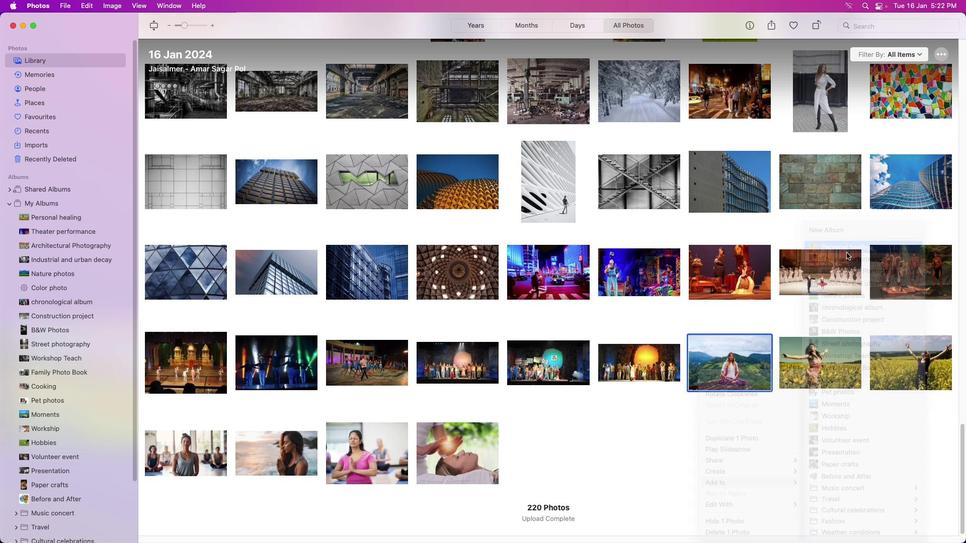 
Action: Mouse moved to (66, 216)
Screenshot: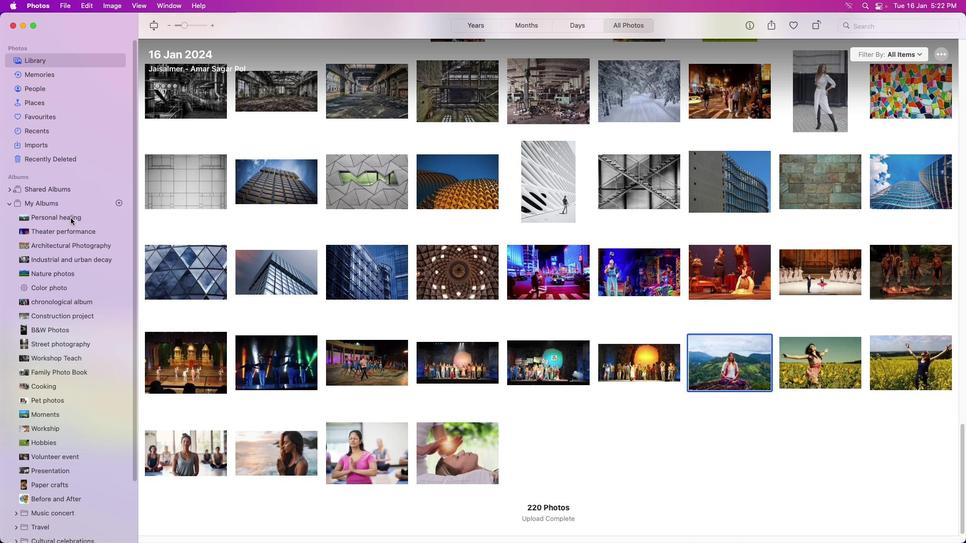 
Action: Mouse pressed left at (66, 216)
Screenshot: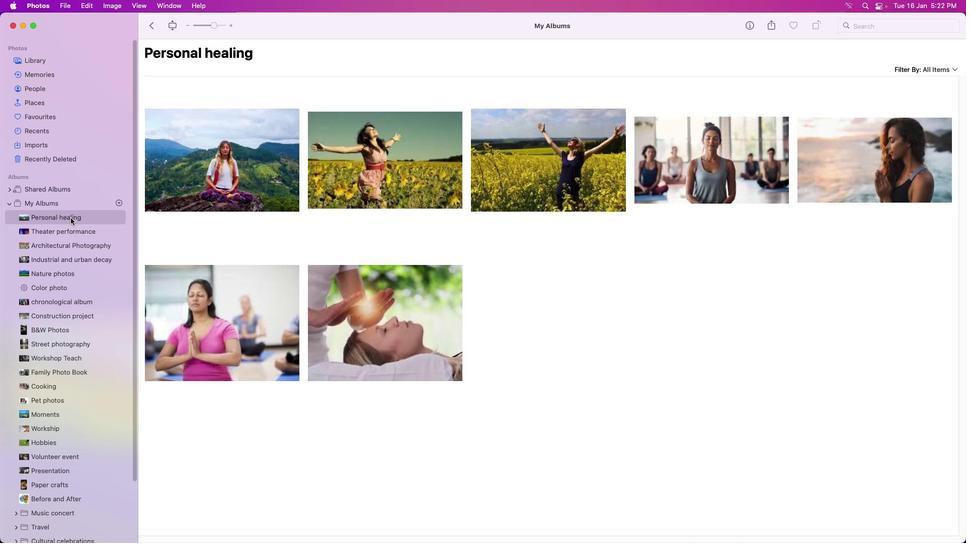 
Action: Mouse moved to (508, 314)
Screenshot: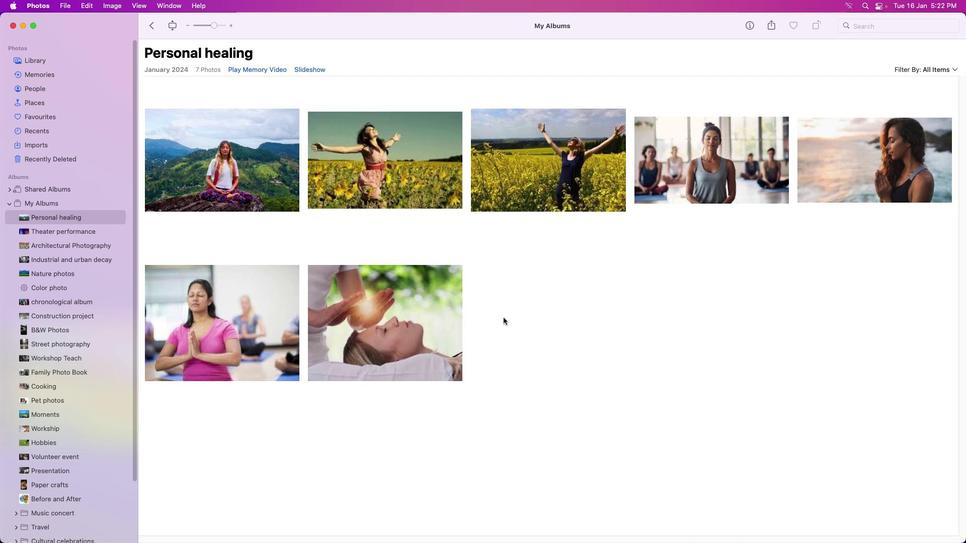 
Action: Mouse pressed left at (508, 314)
Screenshot: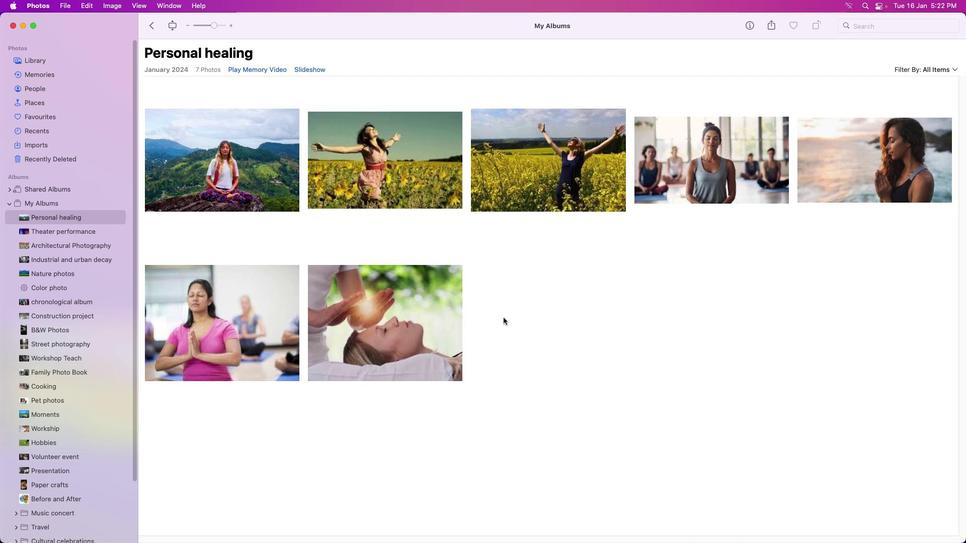 
Action: Mouse moved to (252, 301)
Screenshot: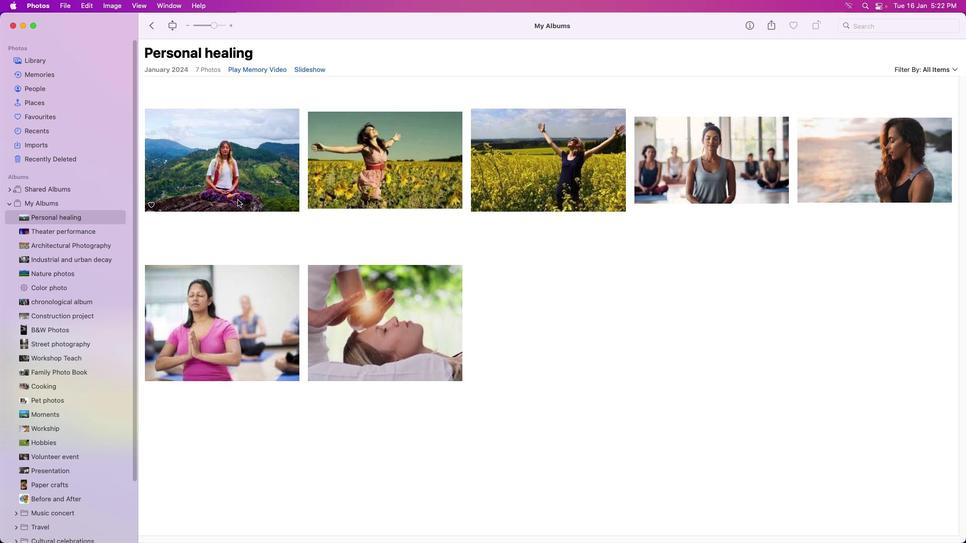 
Action: Mouse scrolled (252, 301) with delta (-5, 2)
Screenshot: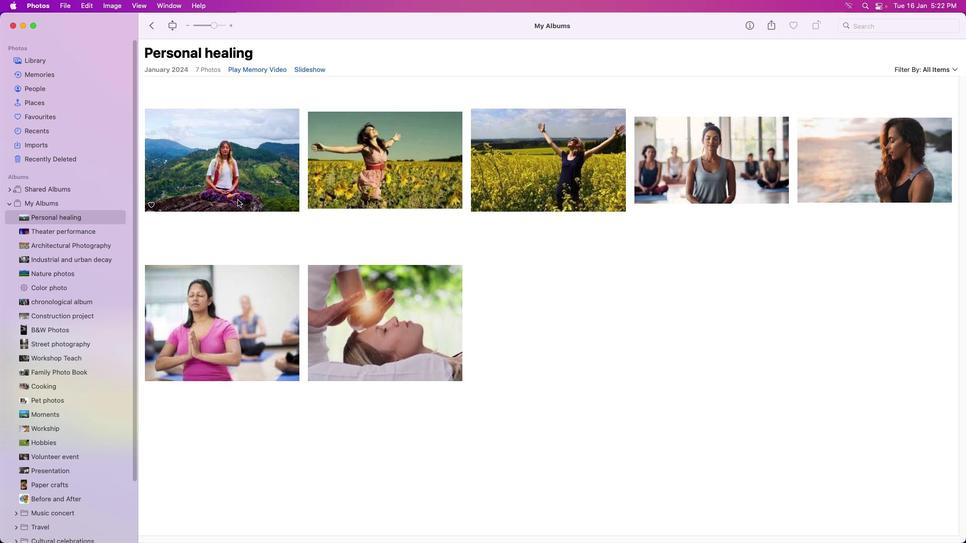 
Action: Mouse moved to (254, 293)
Screenshot: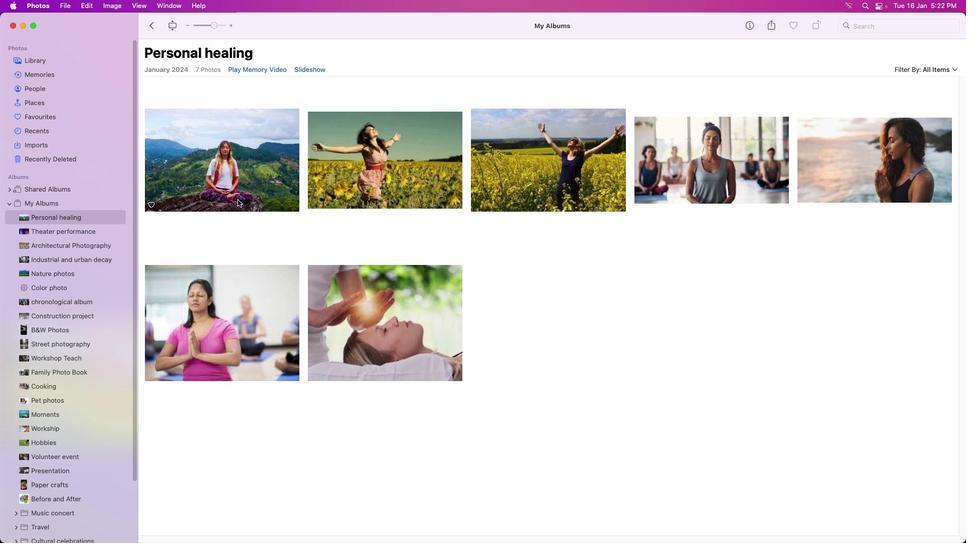 
Action: Mouse scrolled (254, 293) with delta (-5, 2)
Screenshot: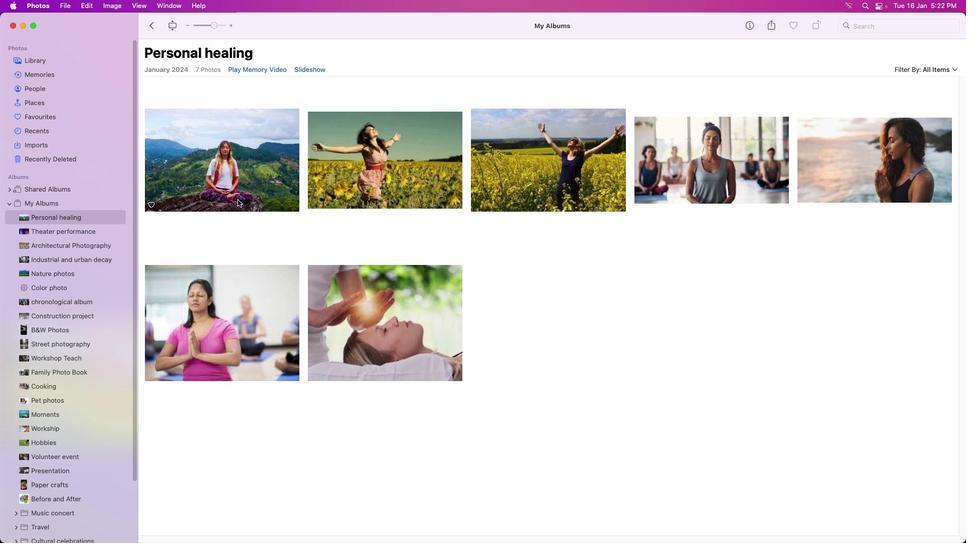 
Action: Mouse moved to (255, 286)
Screenshot: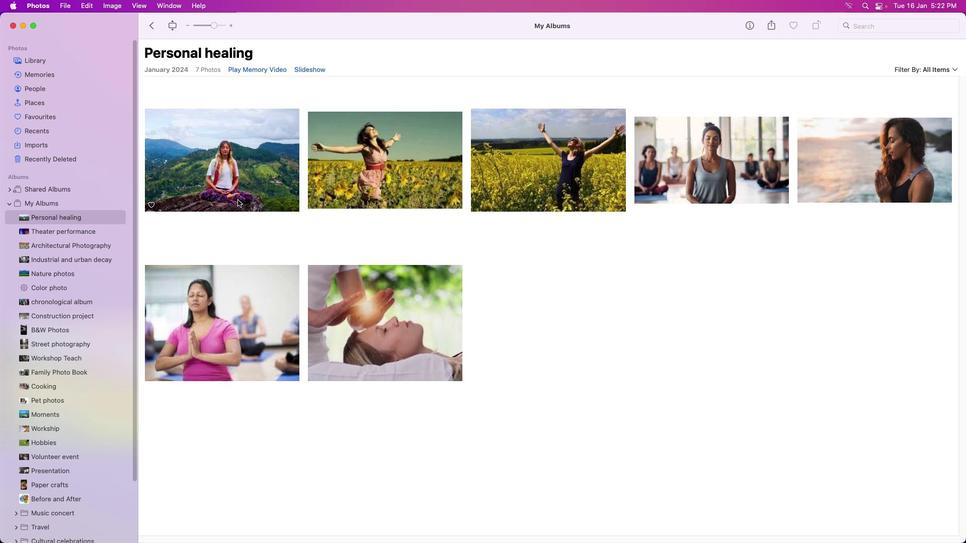 
Action: Mouse scrolled (255, 286) with delta (-5, 1)
Screenshot: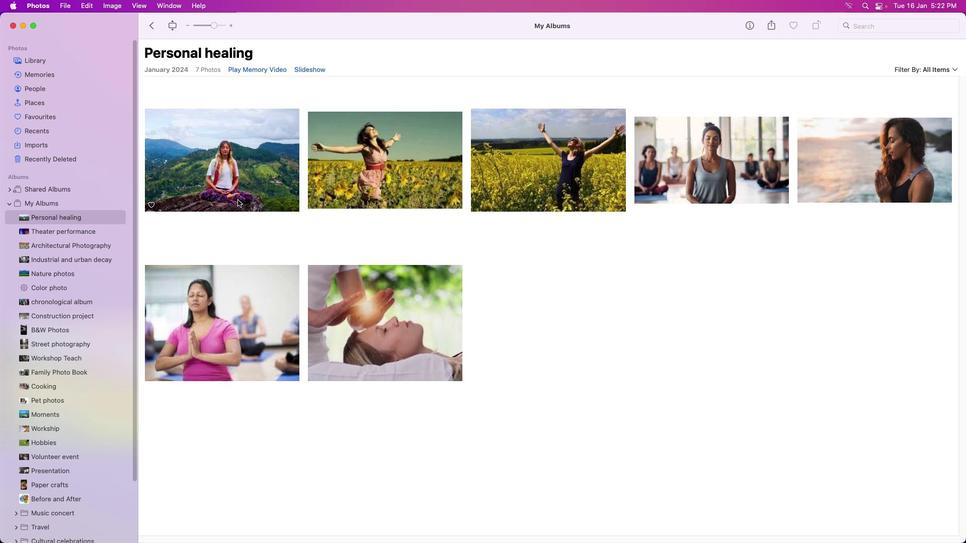 
Action: Mouse moved to (255, 280)
Screenshot: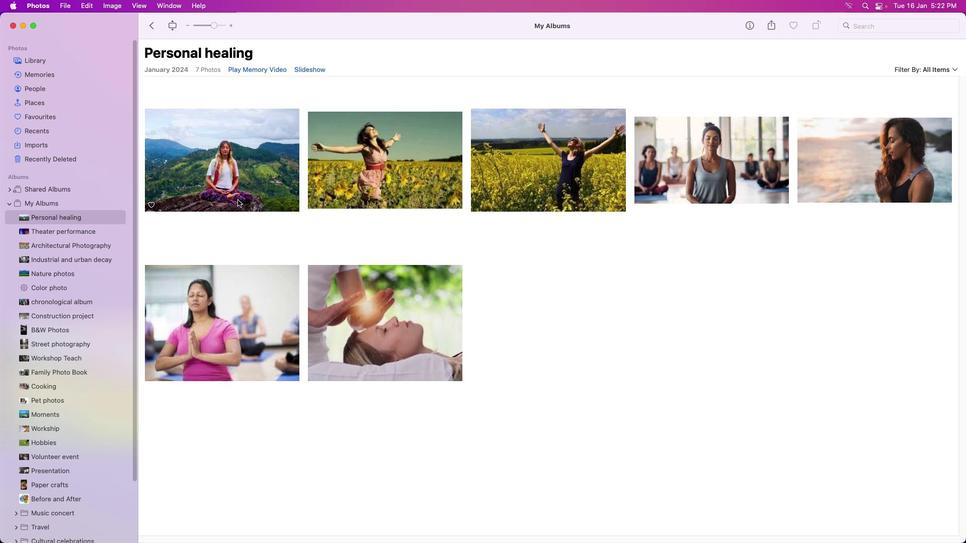 
Action: Mouse scrolled (255, 280) with delta (-5, 1)
Screenshot: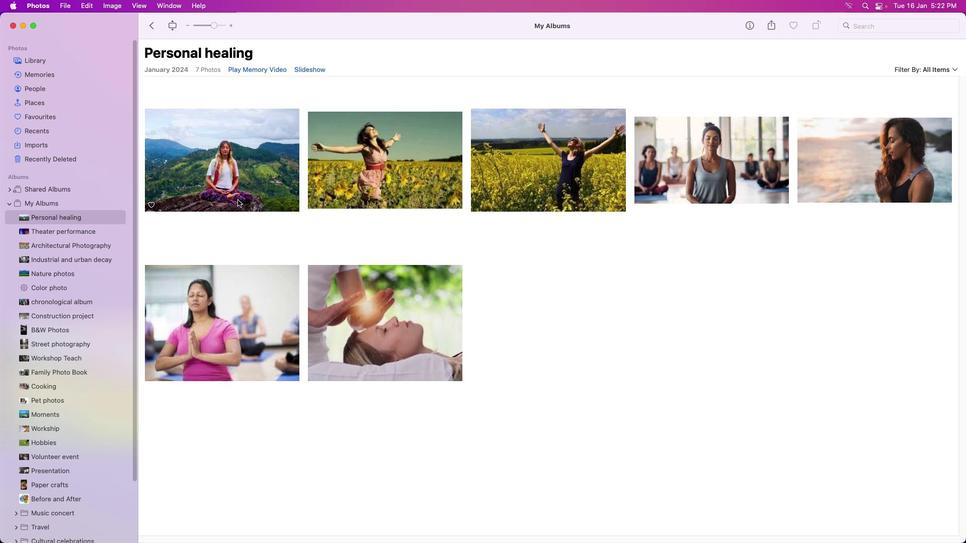 
Action: Mouse moved to (236, 198)
Screenshot: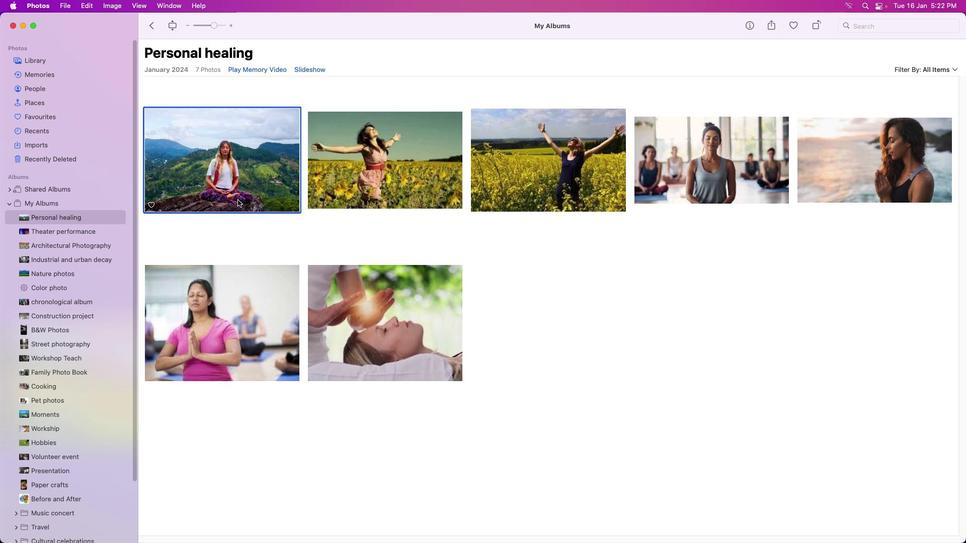 
Action: Mouse pressed left at (236, 198)
Screenshot: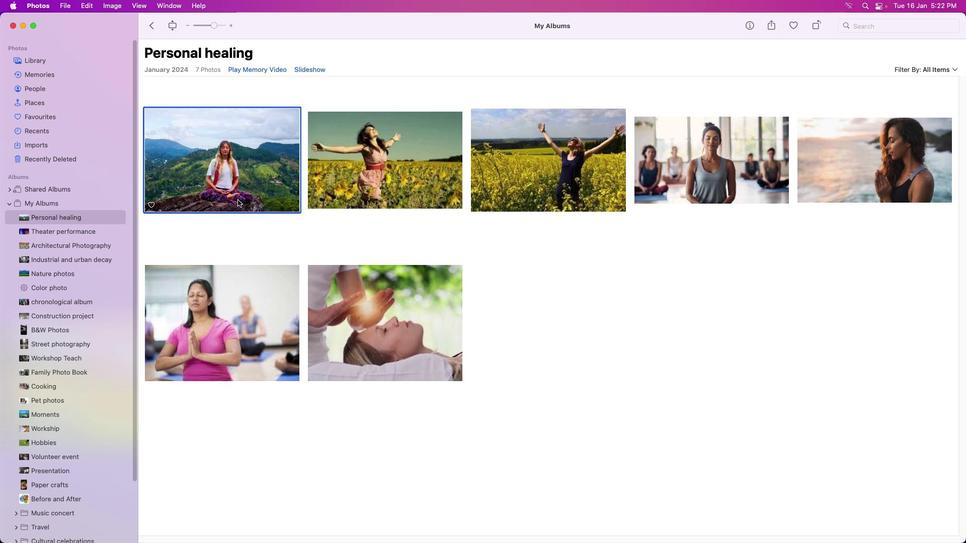 
Action: Mouse pressed left at (236, 198)
Screenshot: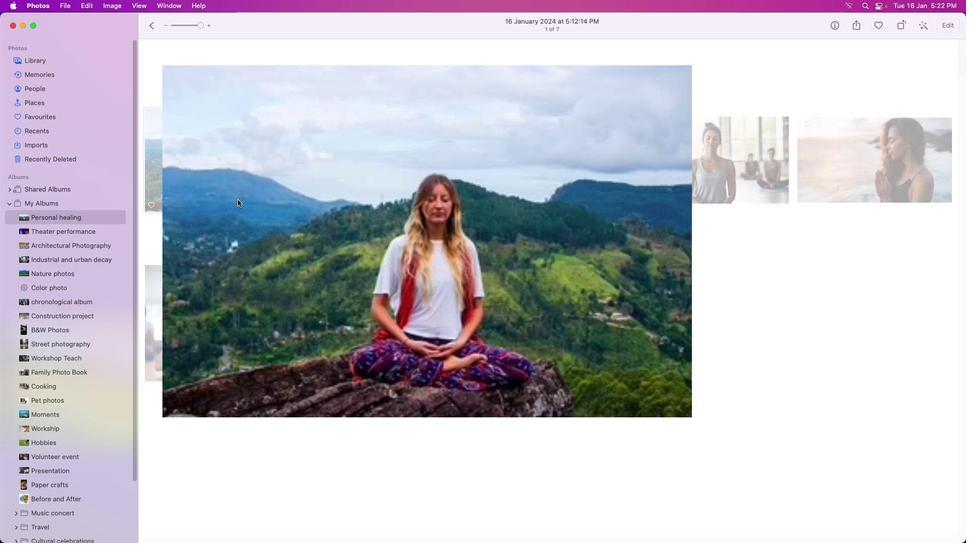 
Action: Mouse moved to (236, 198)
Screenshot: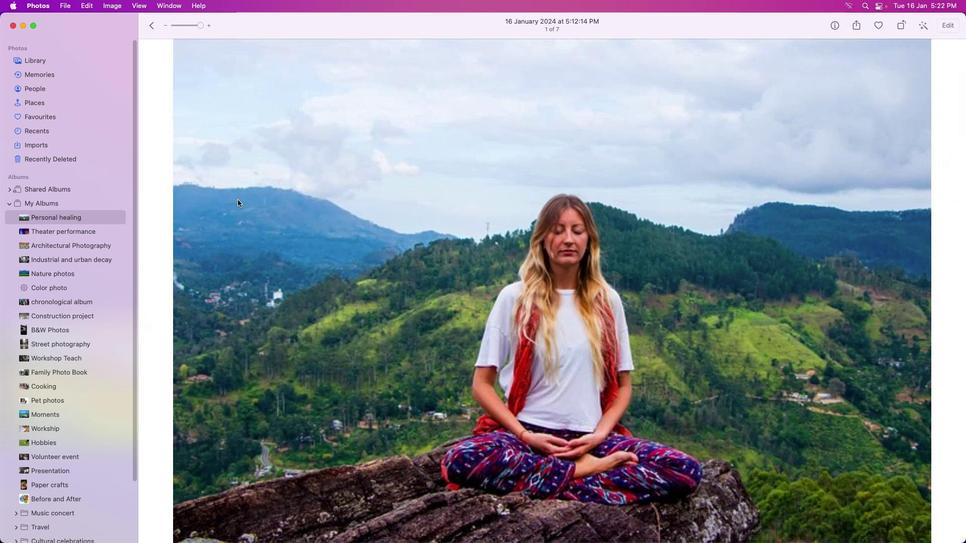 
Action: Key pressed Key.leftKey.rightKey.rightKey.rightKey.rightKey.rightKey.rightKey.right
Screenshot: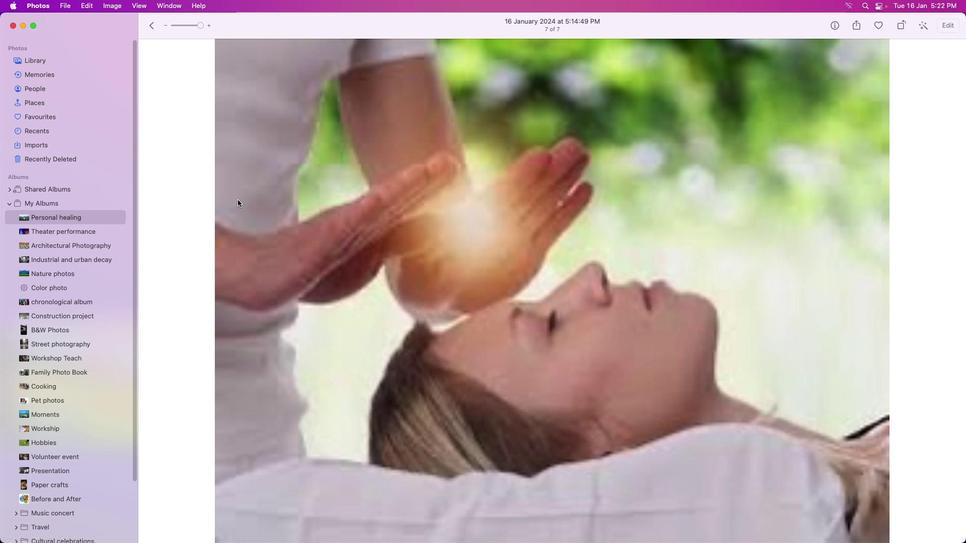 
Action: Mouse moved to (150, 29)
Screenshot: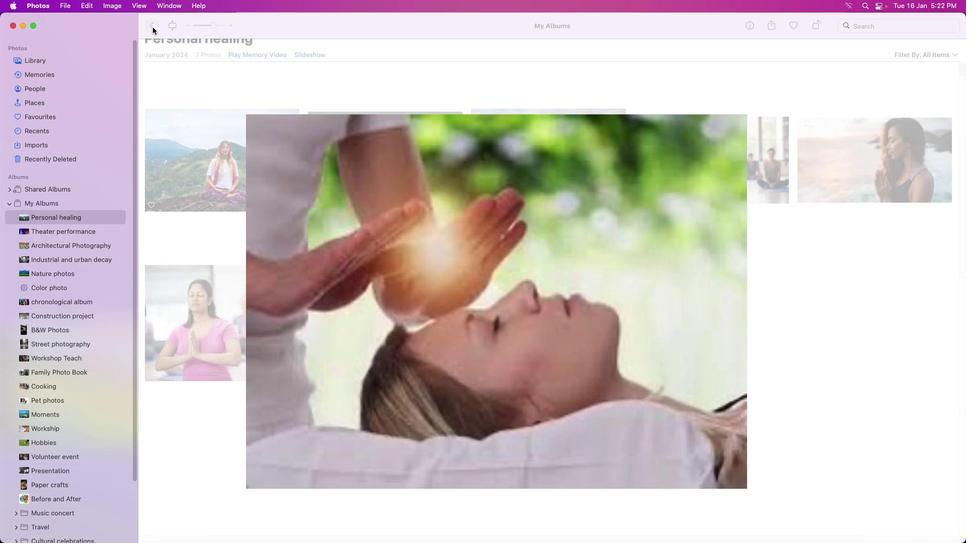 
Action: Mouse pressed left at (150, 29)
Screenshot: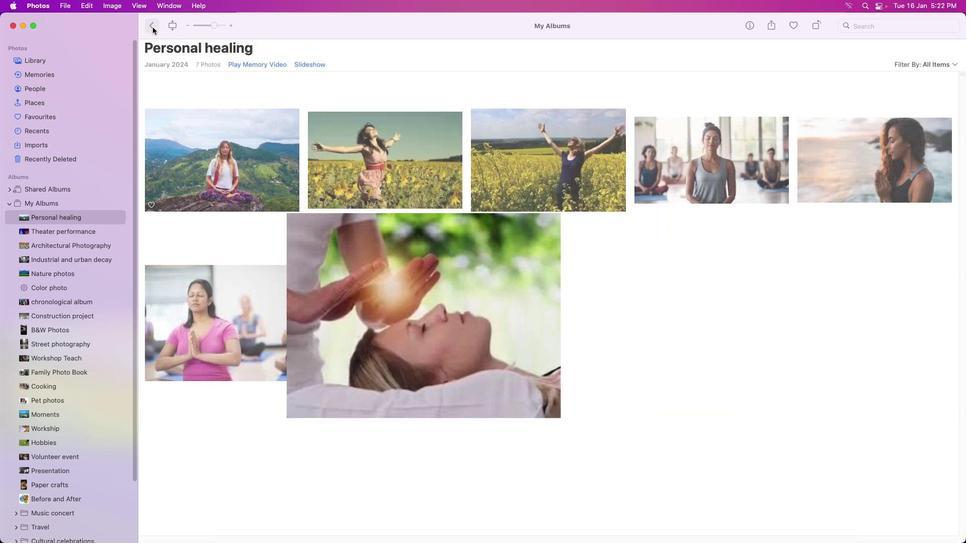 
Action: Mouse moved to (449, 300)
Screenshot: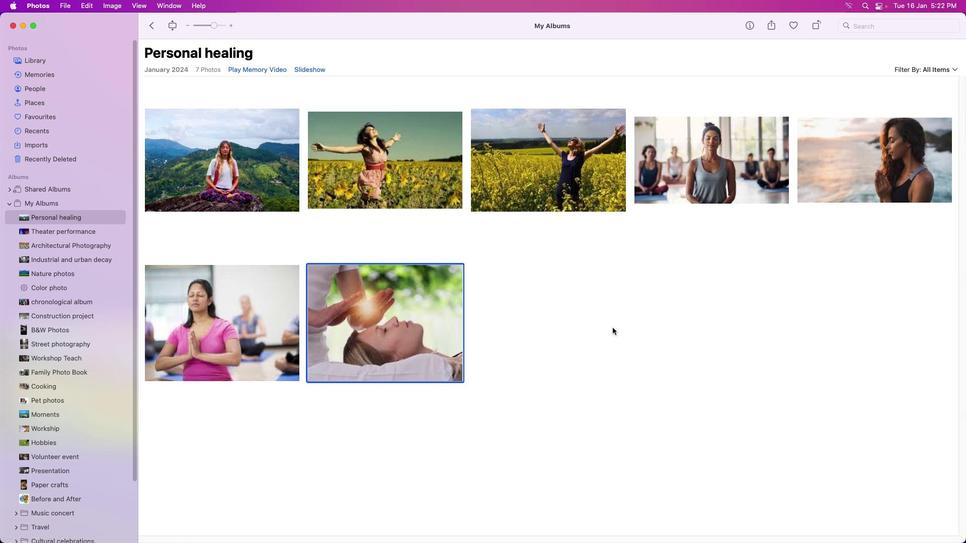 
Action: Mouse scrolled (449, 300) with delta (-5, 2)
Screenshot: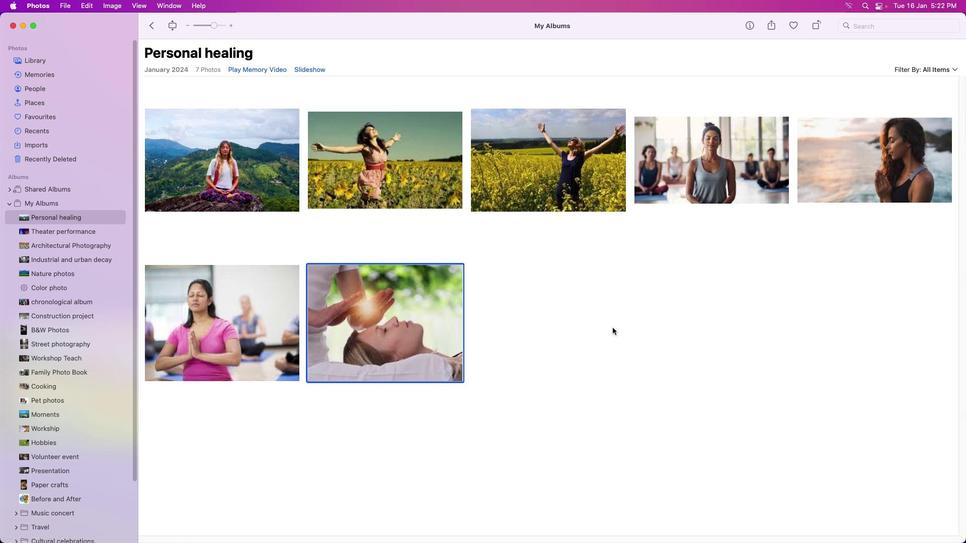 
Action: Mouse moved to (465, 301)
Screenshot: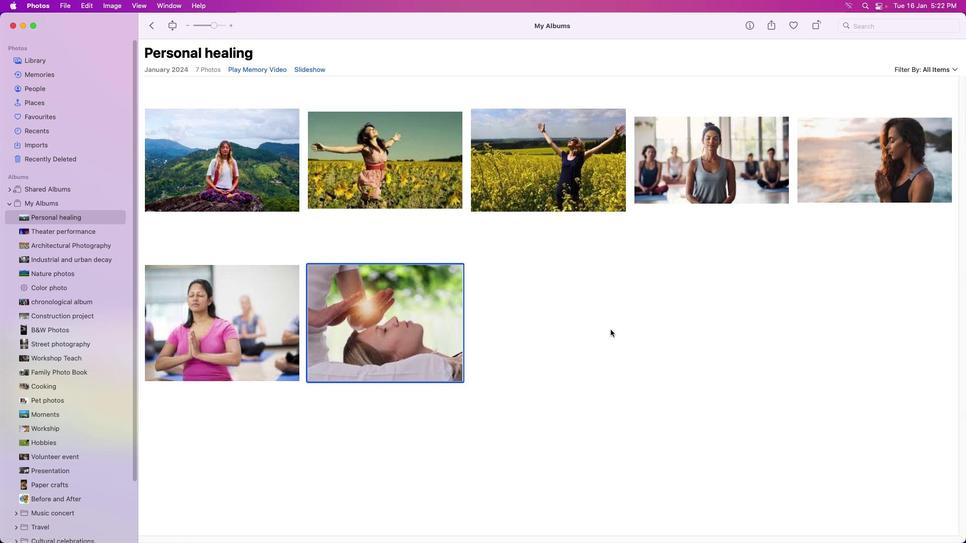 
Action: Mouse scrolled (465, 301) with delta (-5, 2)
Screenshot: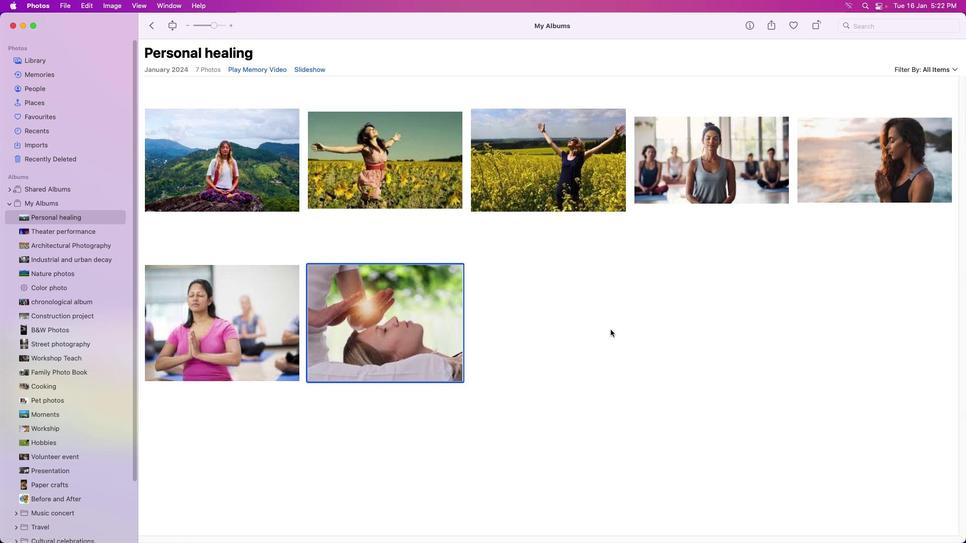 
Action: Mouse moved to (490, 307)
Screenshot: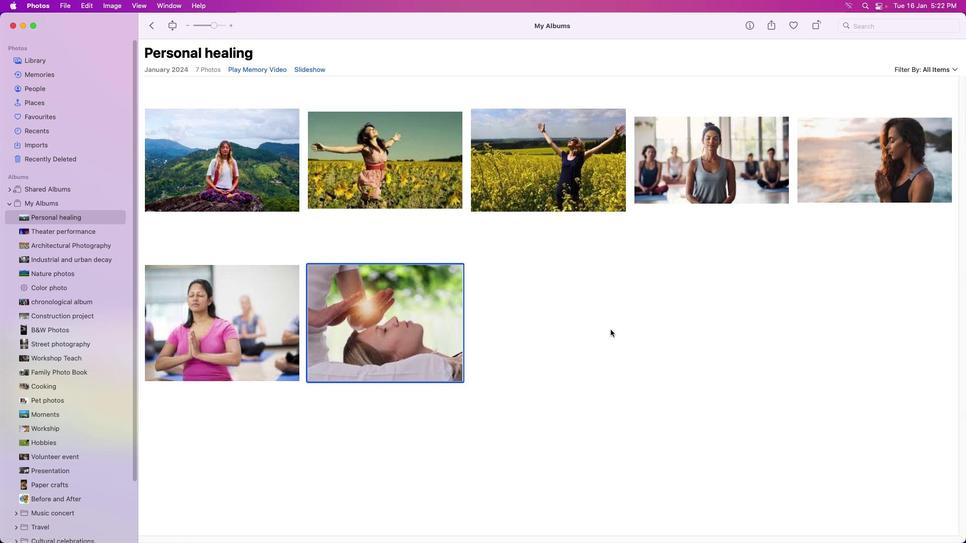 
Action: Mouse scrolled (490, 307) with delta (-5, 1)
Screenshot: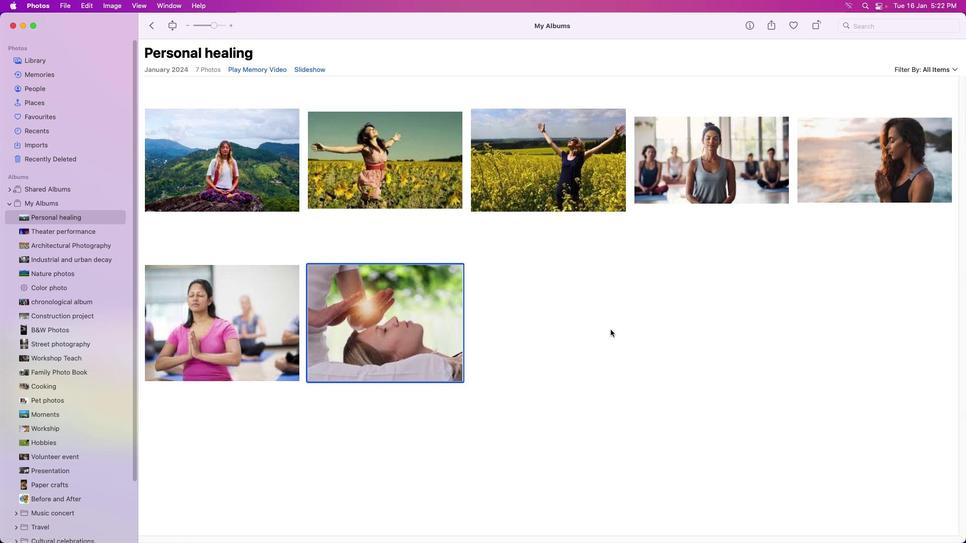 
Action: Mouse moved to (520, 314)
Screenshot: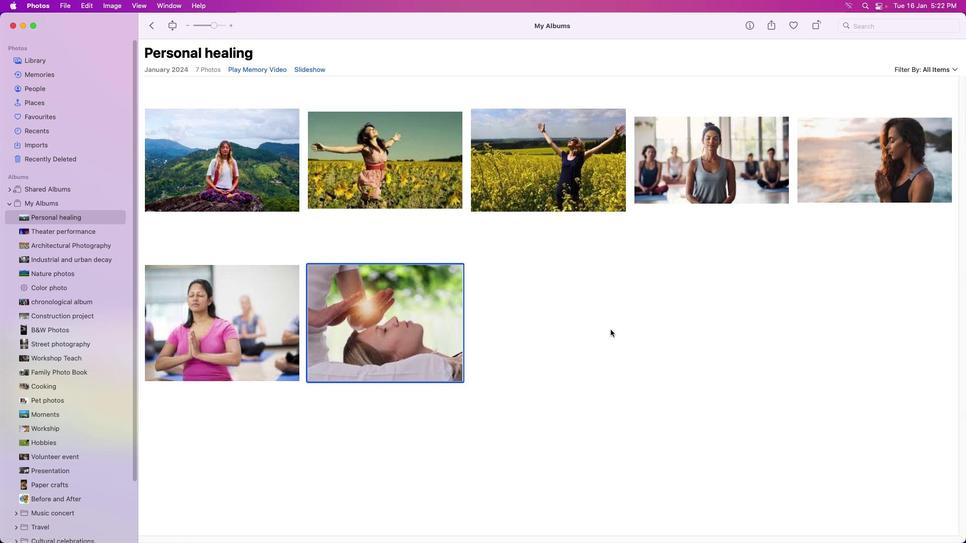 
Action: Mouse scrolled (520, 314) with delta (-5, 1)
Screenshot: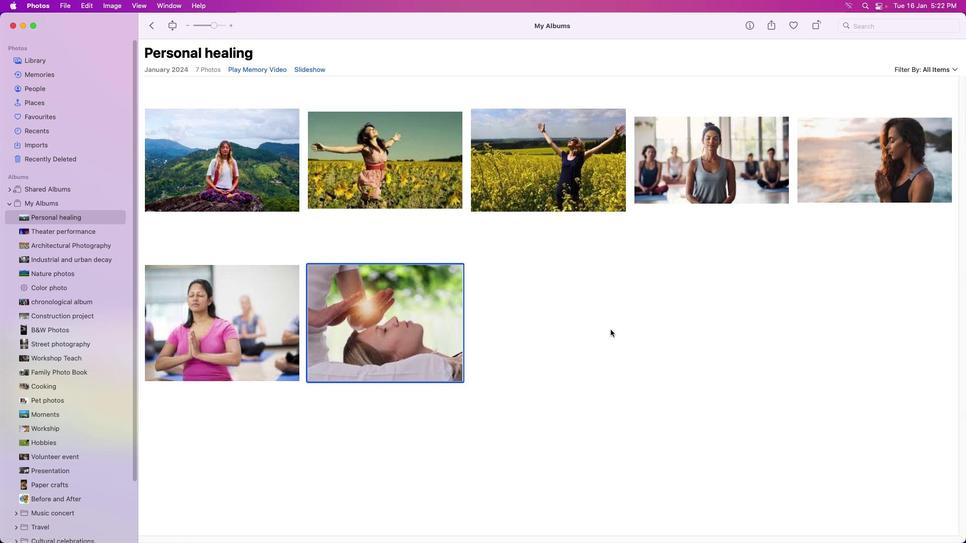 
Action: Mouse moved to (617, 325)
Screenshot: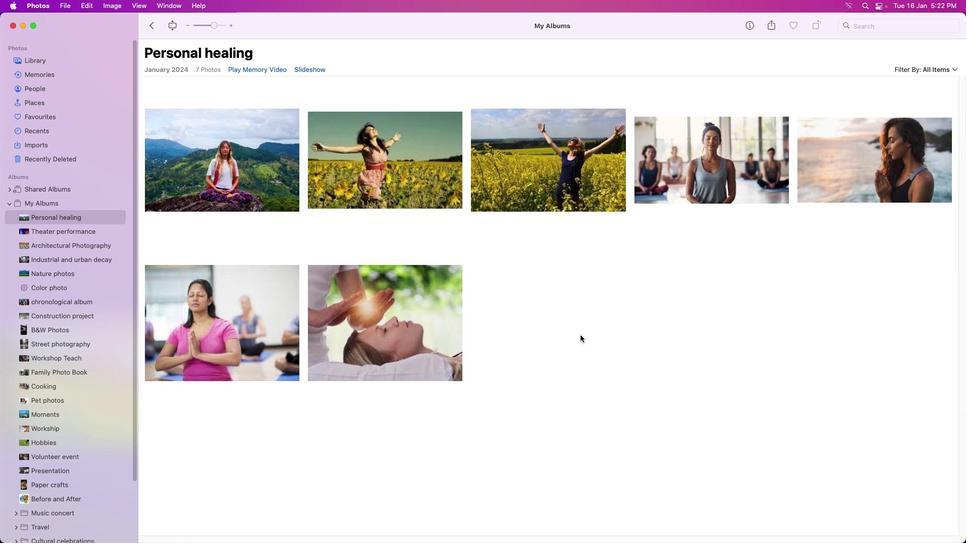 
Action: Mouse pressed left at (617, 325)
Screenshot: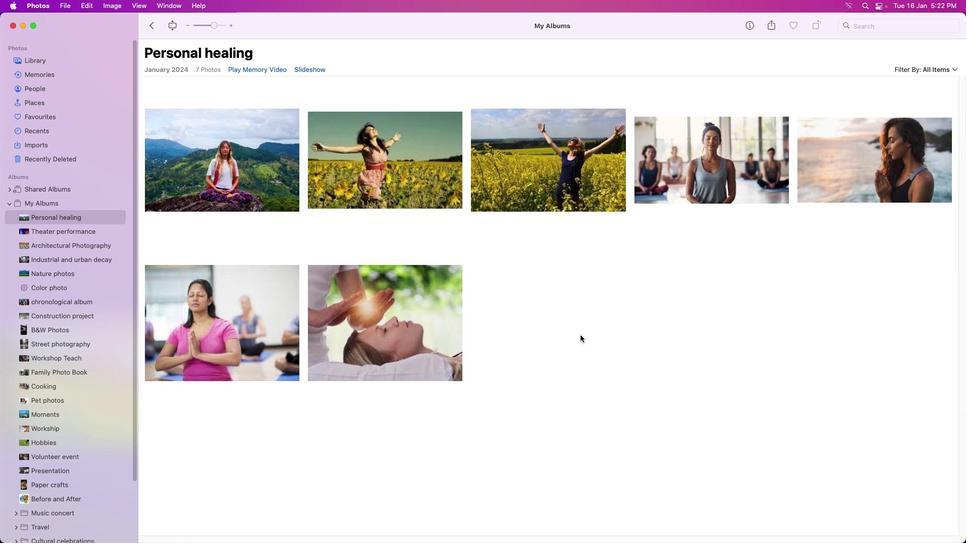 
Action: Mouse moved to (741, 322)
Screenshot: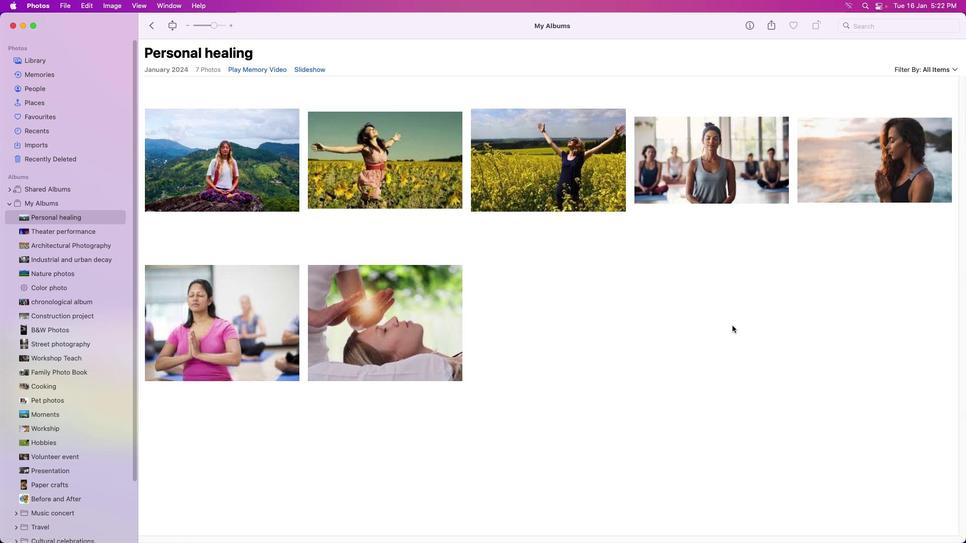 
Action: Mouse scrolled (741, 322) with delta (-5, 3)
Screenshot: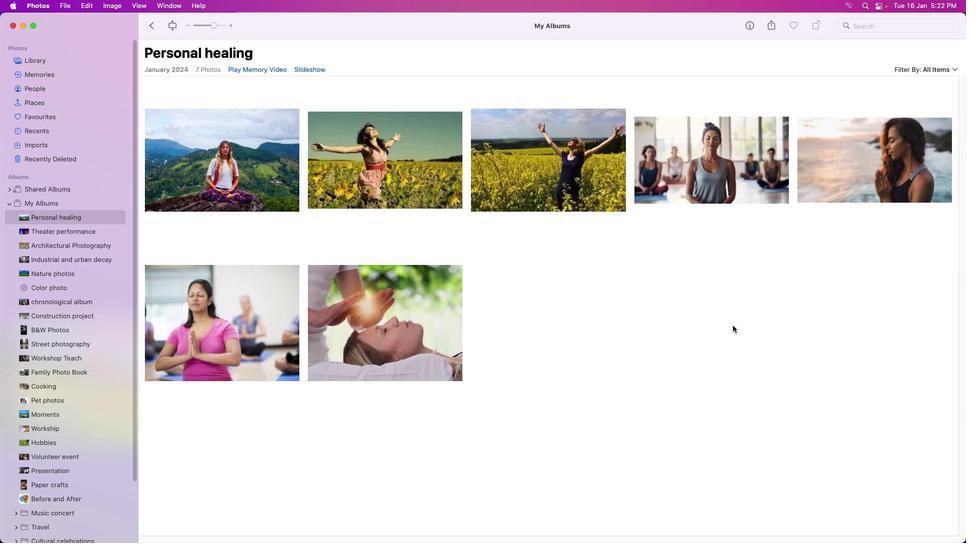 
Action: Mouse moved to (741, 322)
Screenshot: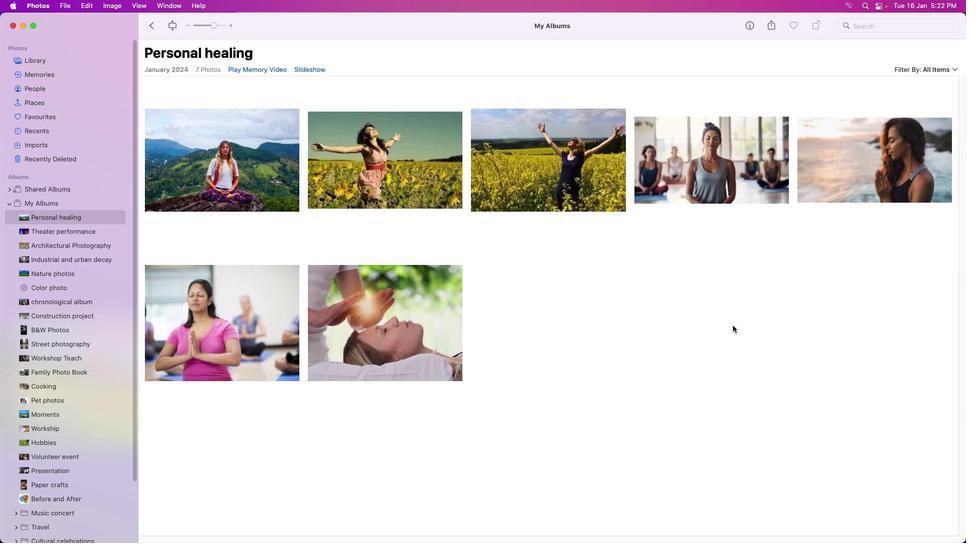
Action: Mouse scrolled (741, 322) with delta (-5, 3)
Screenshot: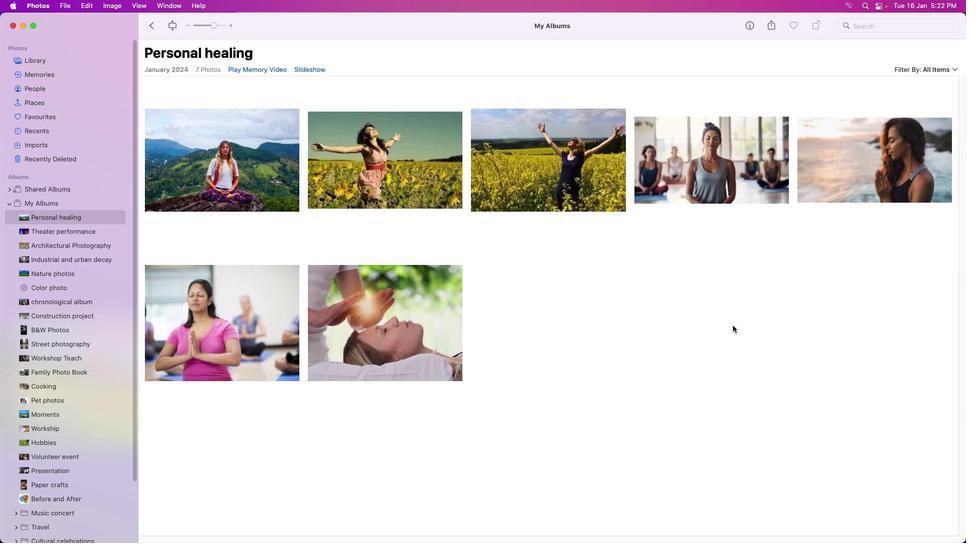 
Action: Mouse moved to (742, 322)
Screenshot: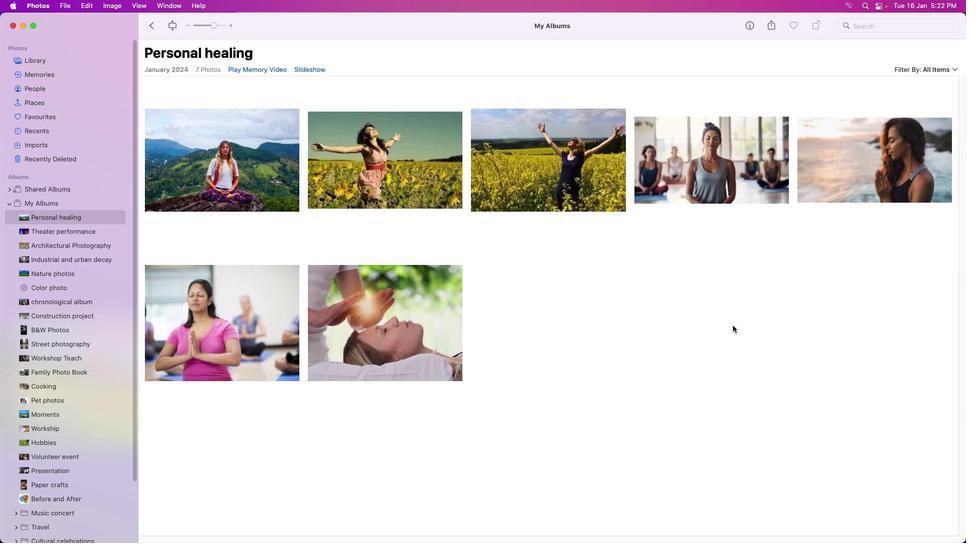 
Action: Mouse scrolled (742, 322) with delta (-5, 4)
Screenshot: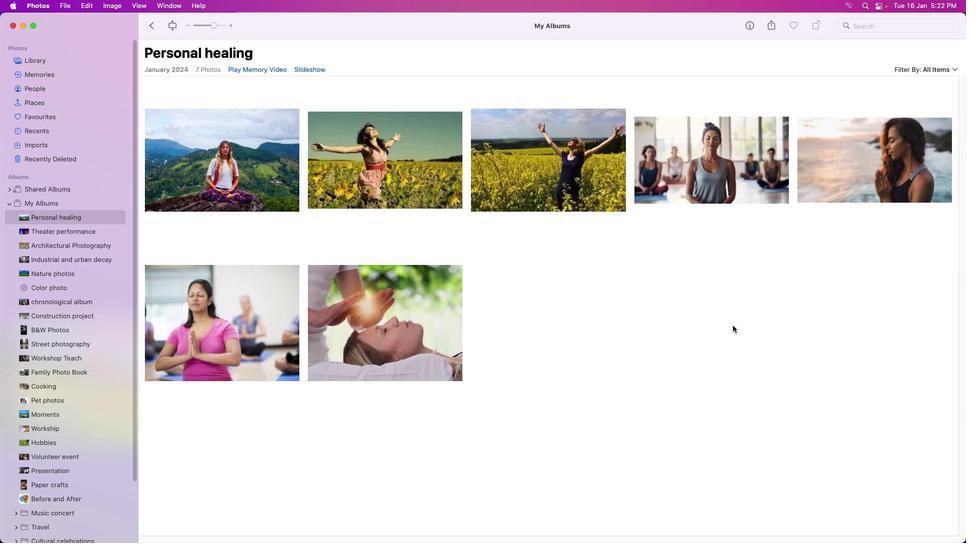 
Action: Mouse moved to (742, 322)
Screenshot: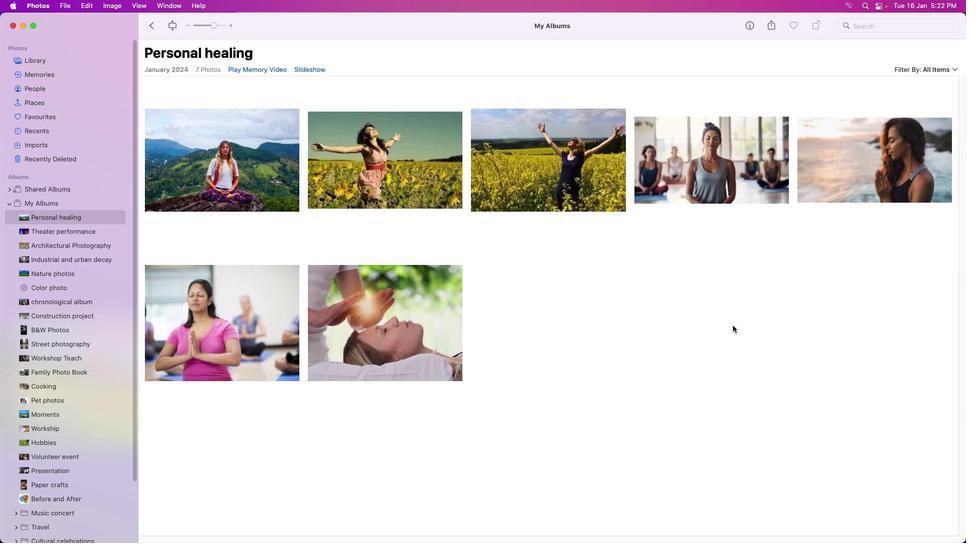 
Action: Mouse scrolled (742, 322) with delta (-5, 5)
Screenshot: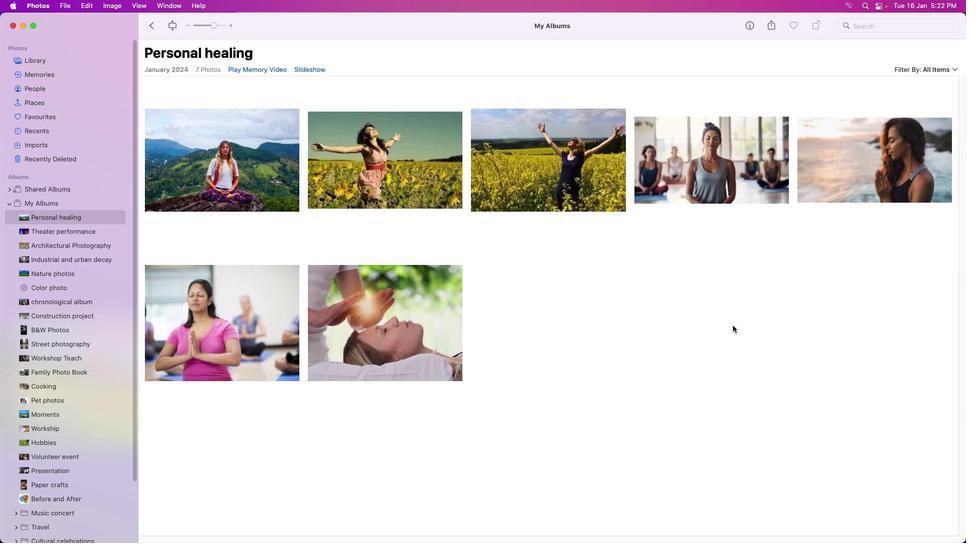 
